 Task: Set up a reminder for the personal development retreat.
Action: Mouse moved to (56, 100)
Screenshot: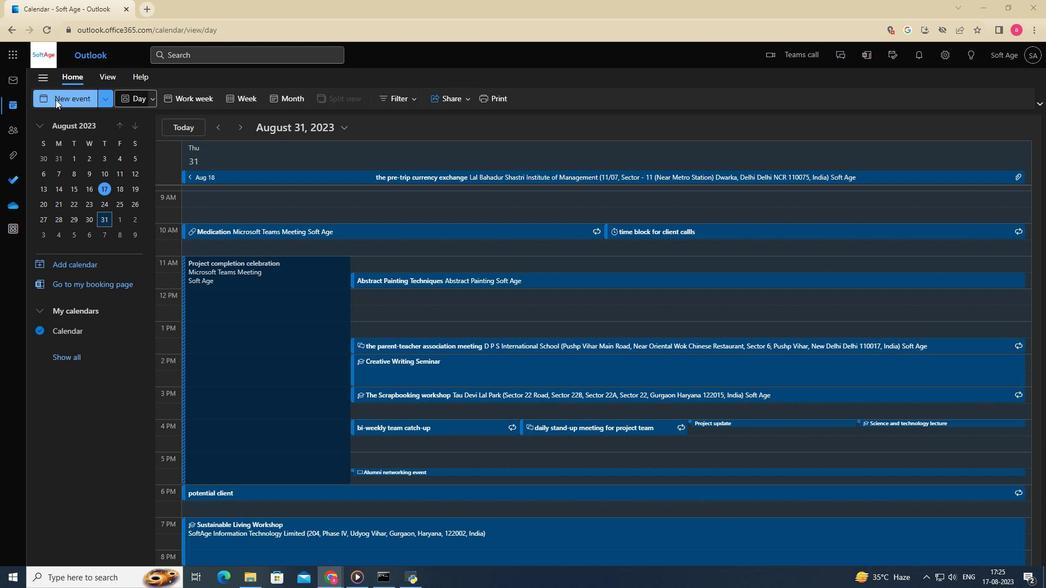 
Action: Mouse pressed left at (56, 100)
Screenshot: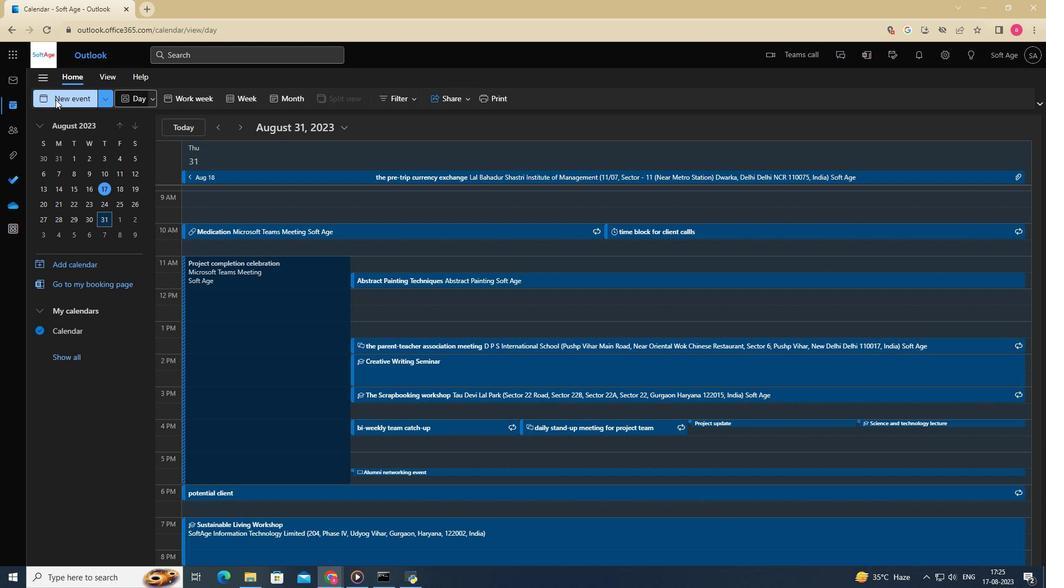 
Action: Mouse moved to (386, 104)
Screenshot: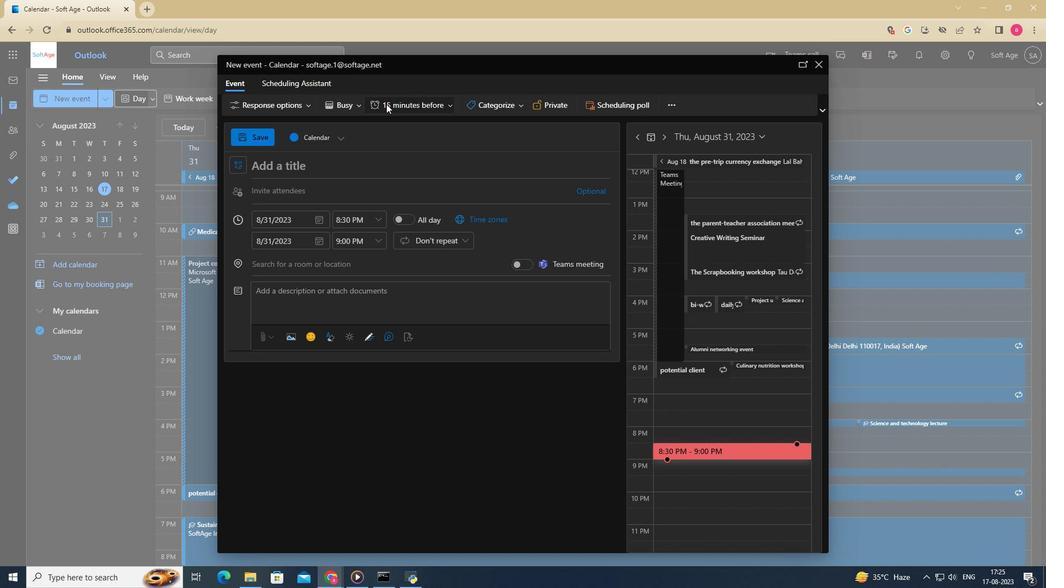 
Action: Mouse pressed left at (386, 104)
Screenshot: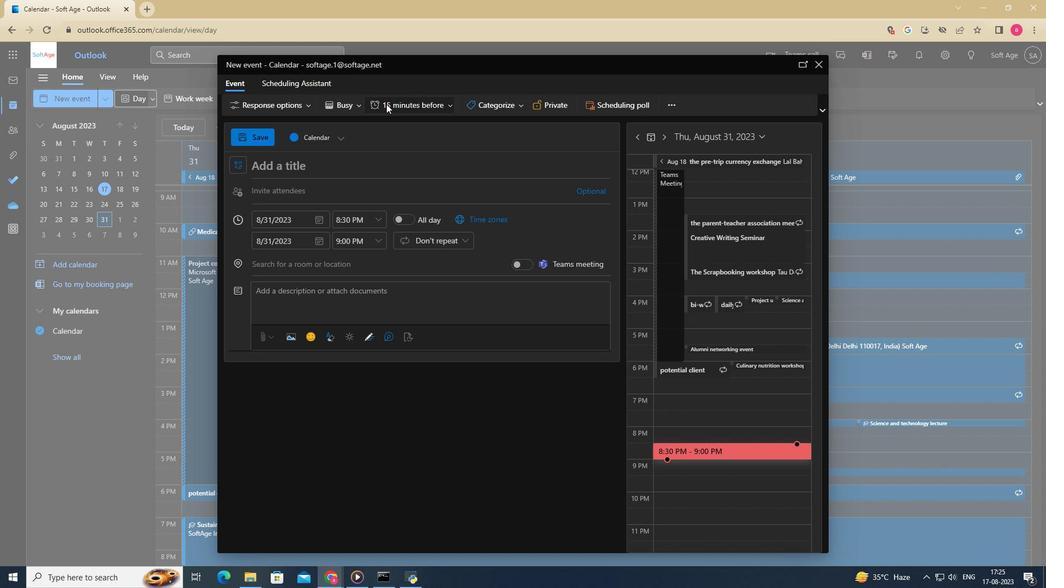 
Action: Mouse moved to (388, 271)
Screenshot: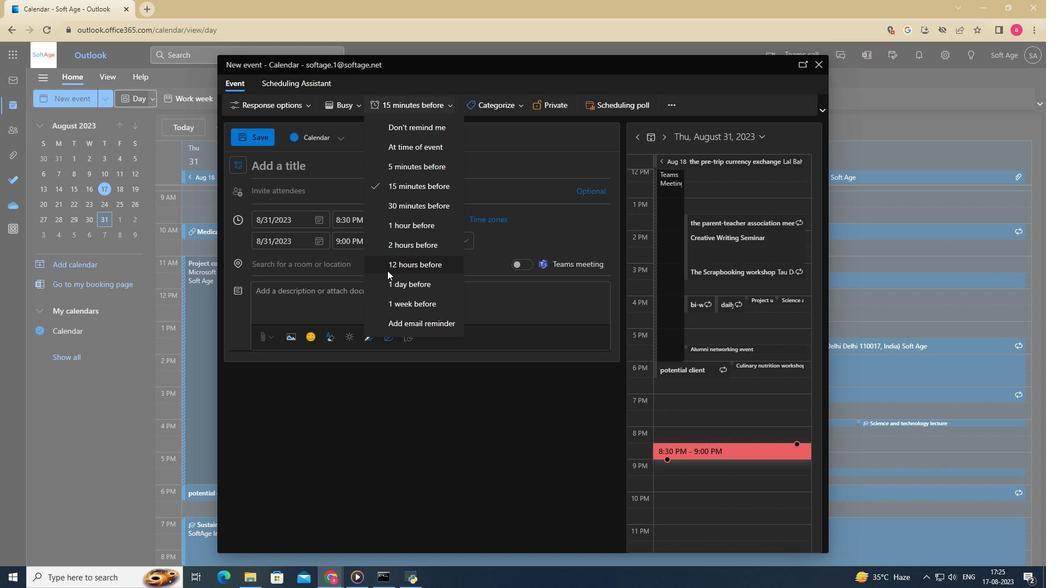 
Action: Mouse pressed left at (388, 271)
Screenshot: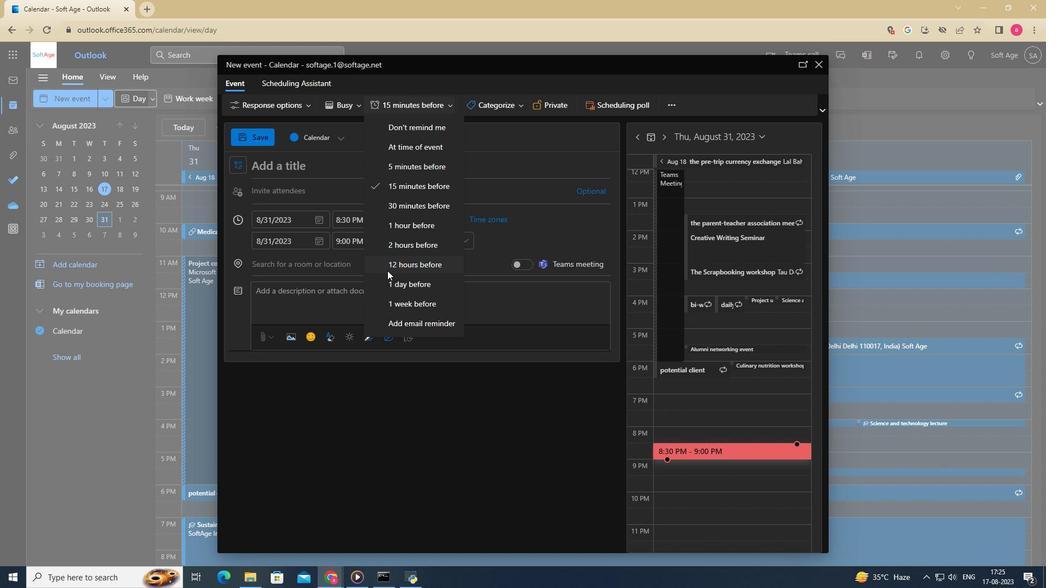 
Action: Mouse moved to (324, 170)
Screenshot: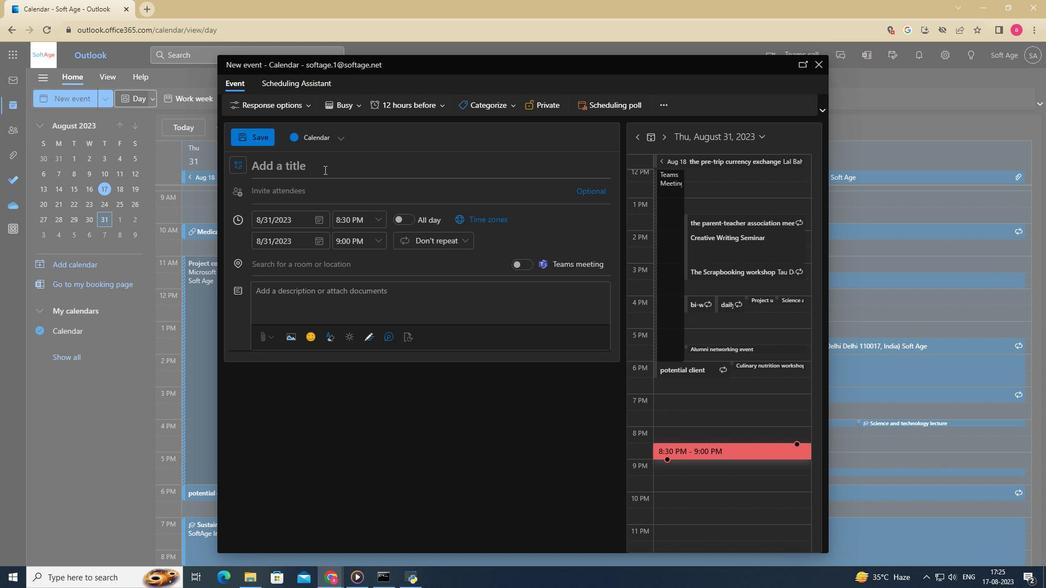 
Action: Mouse pressed left at (324, 170)
Screenshot: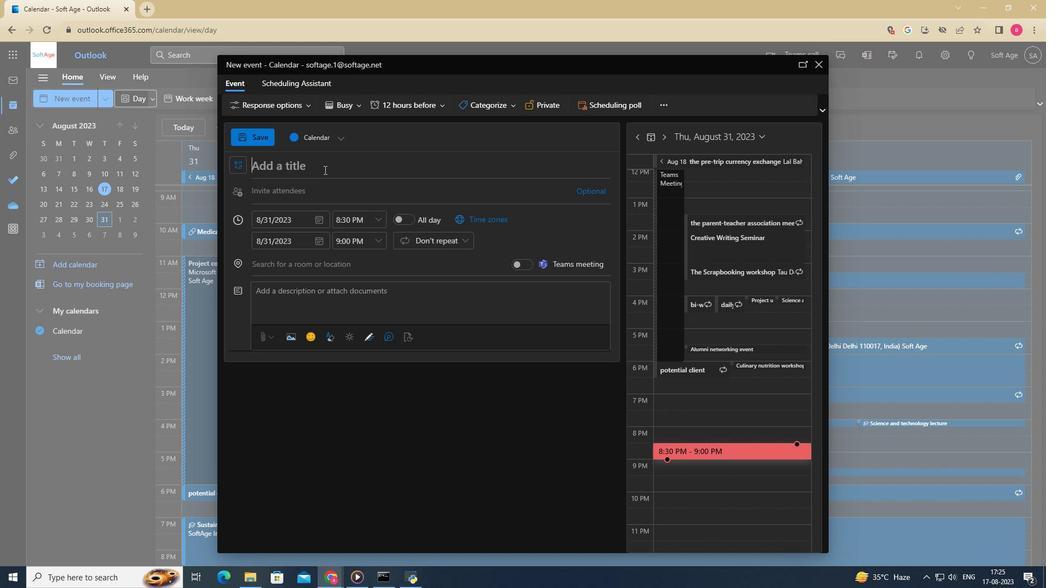 
Action: Key pressed the<Key.space>personal<Key.space>development<Key.space>retreat
Screenshot: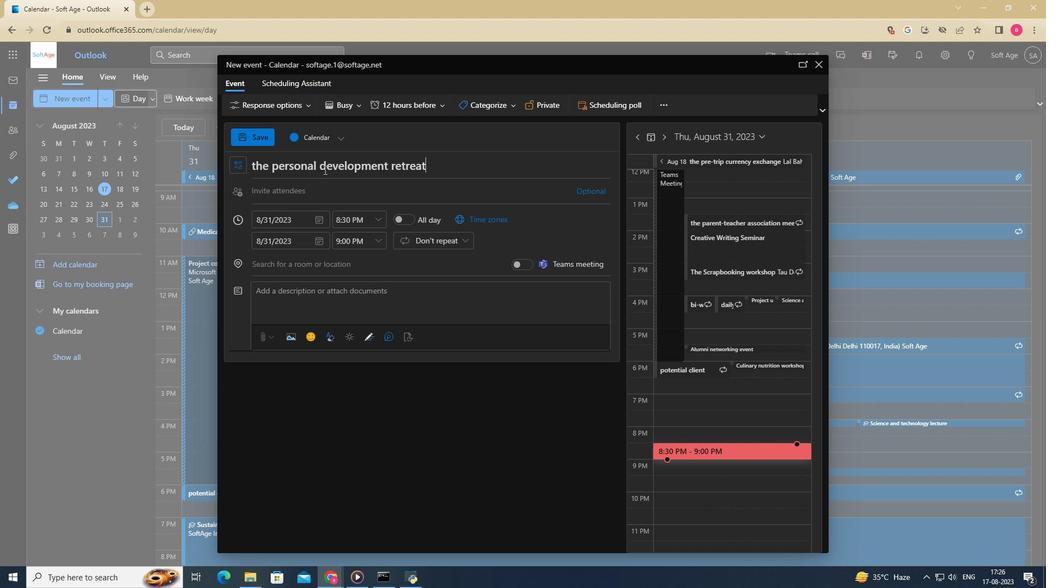 
Action: Mouse moved to (313, 198)
Screenshot: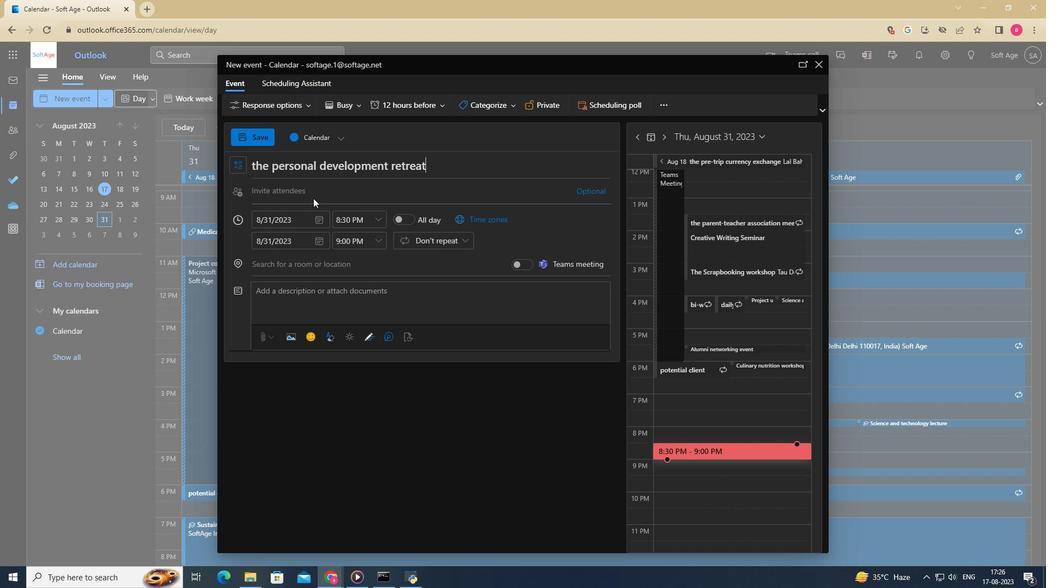 
Action: Mouse pressed left at (313, 198)
Screenshot: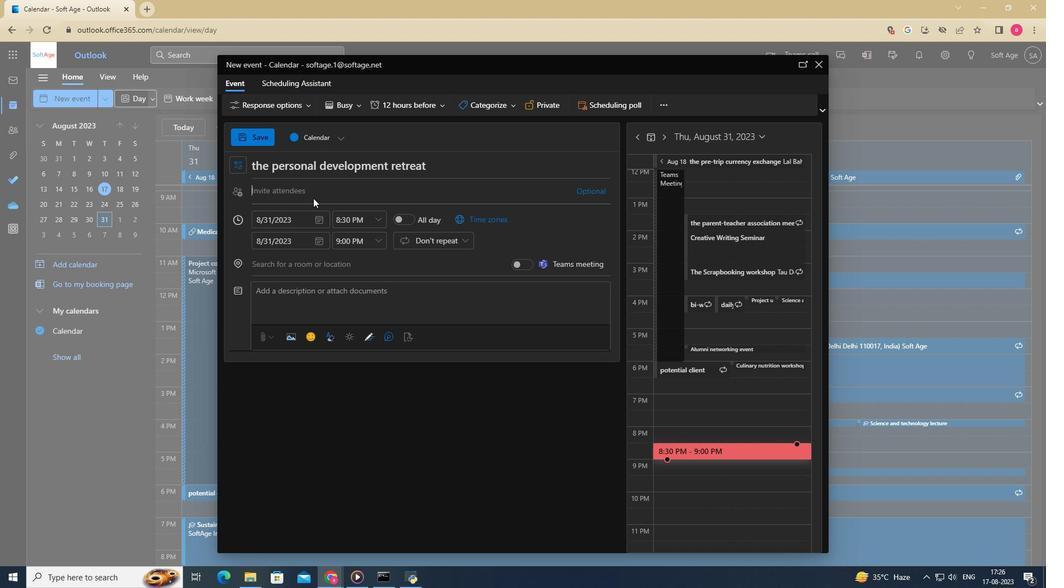 
Action: Mouse moved to (282, 194)
Screenshot: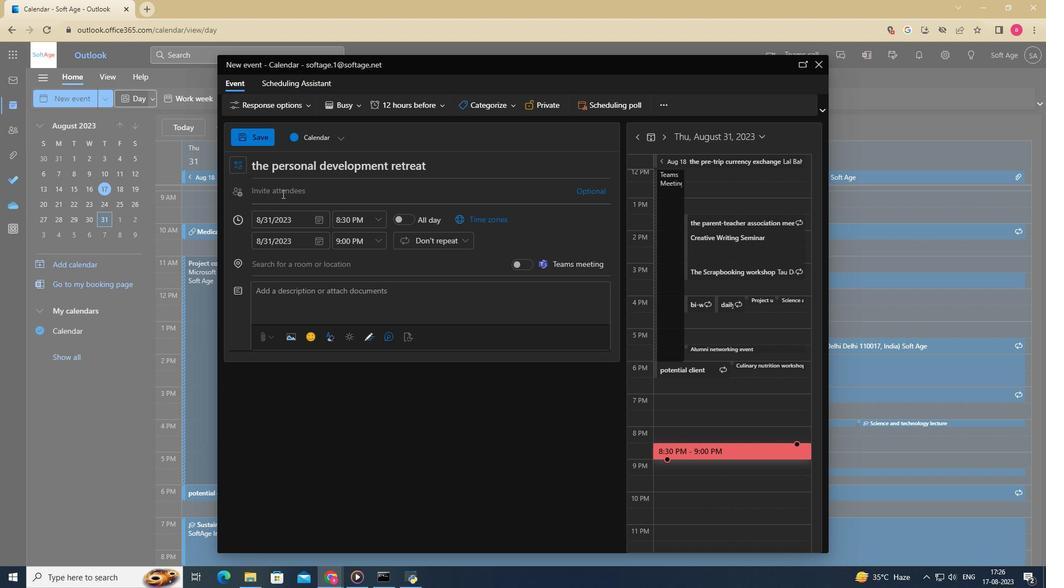 
Action: Mouse pressed left at (282, 194)
Screenshot: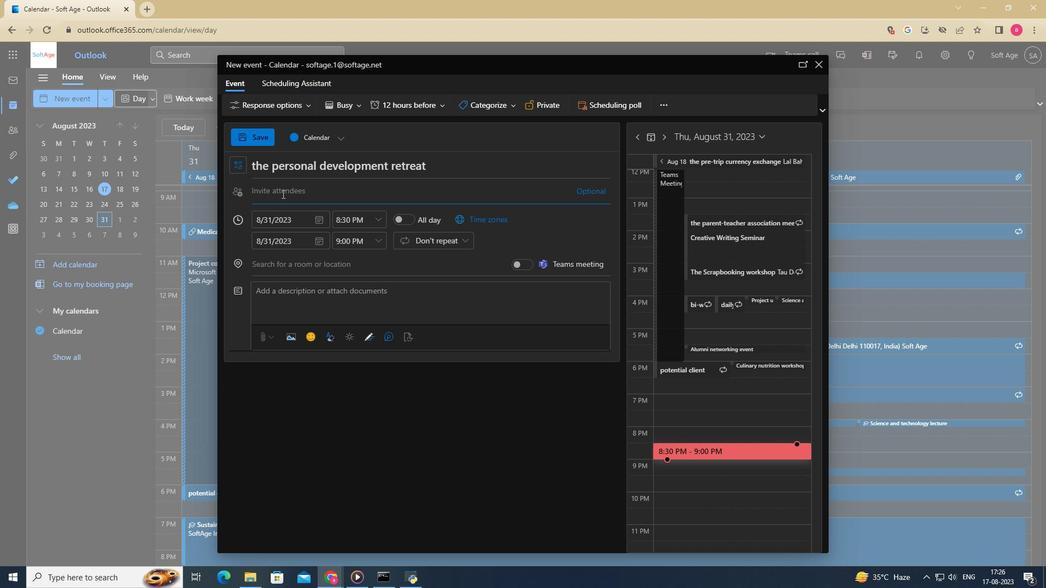 
Action: Mouse moved to (289, 273)
Screenshot: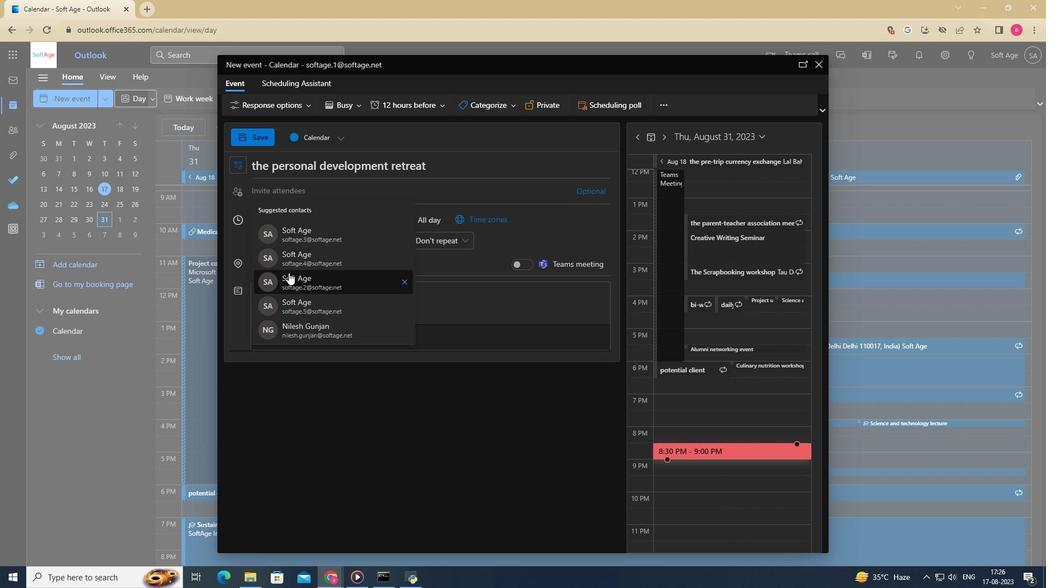 
Action: Mouse pressed left at (289, 273)
Screenshot: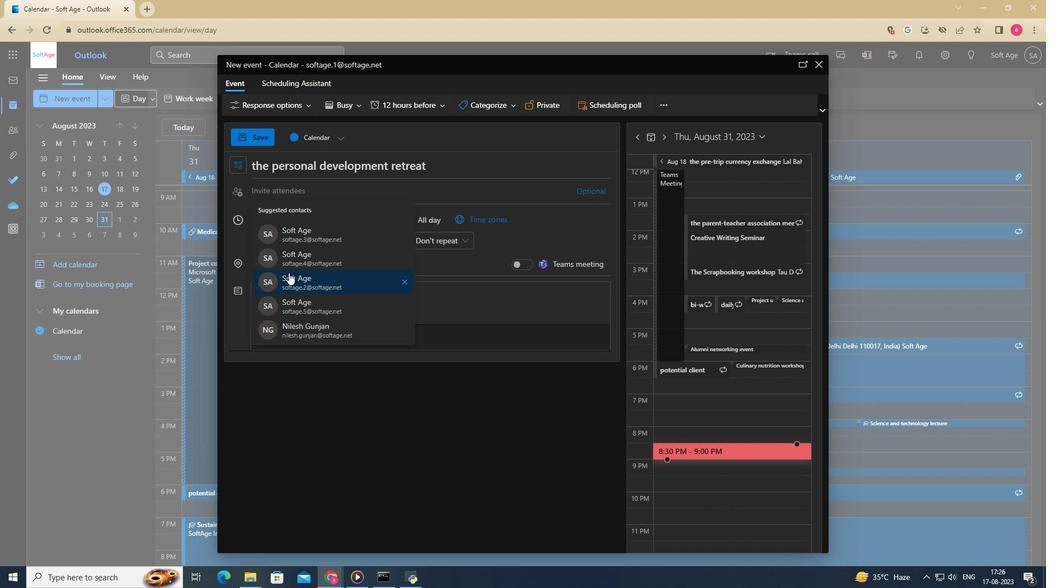 
Action: Mouse moved to (386, 244)
Screenshot: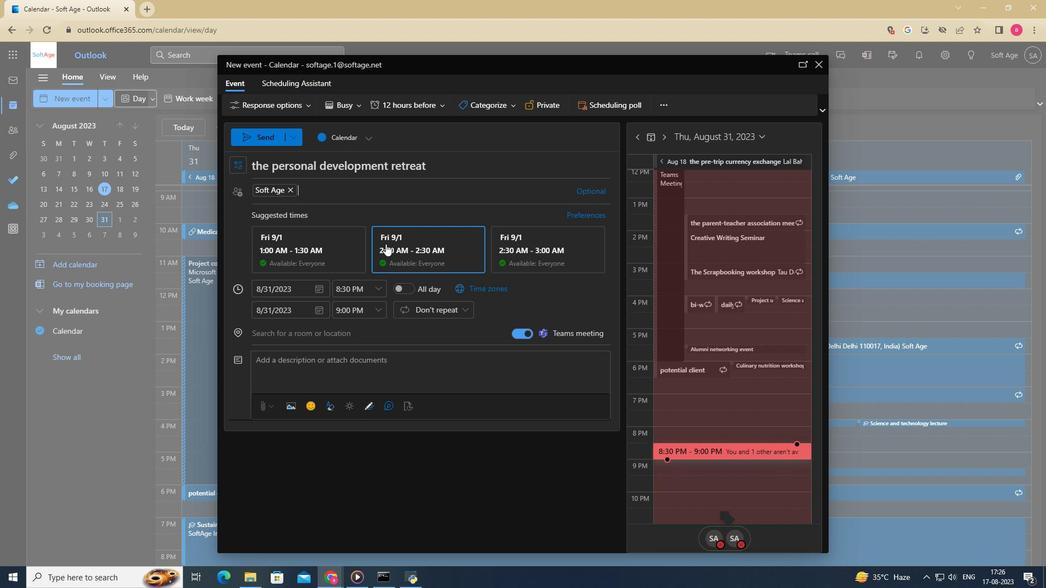
Action: Mouse pressed left at (386, 244)
Screenshot: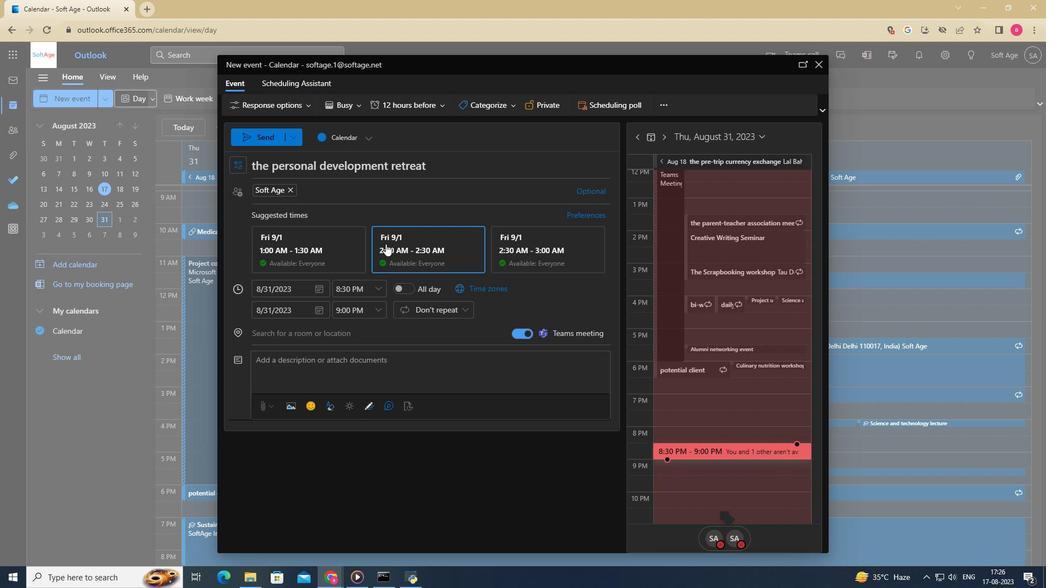 
Action: Mouse moved to (312, 333)
Screenshot: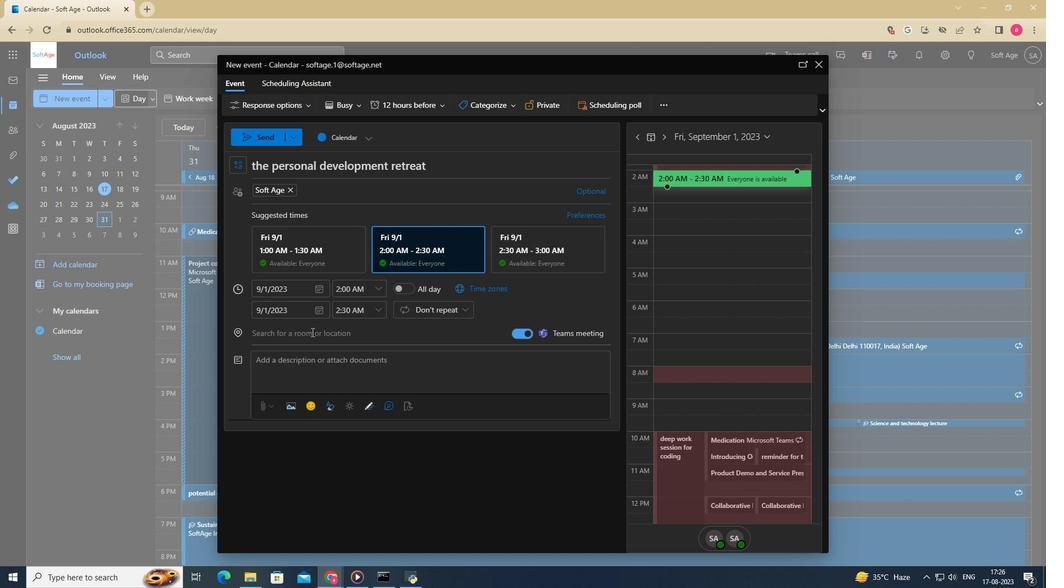 
Action: Mouse pressed left at (312, 333)
Screenshot: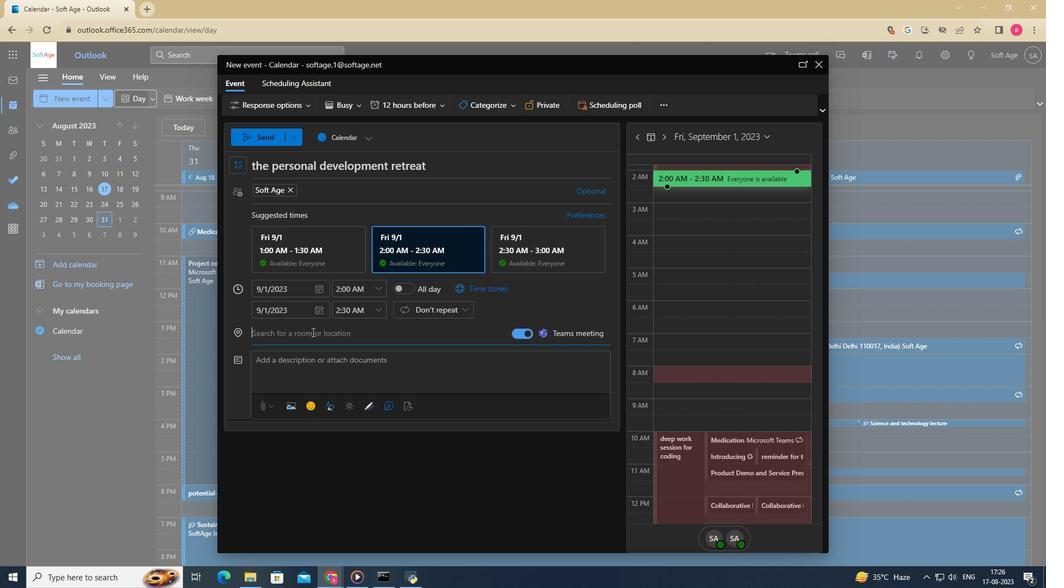 
Action: Mouse moved to (329, 435)
Screenshot: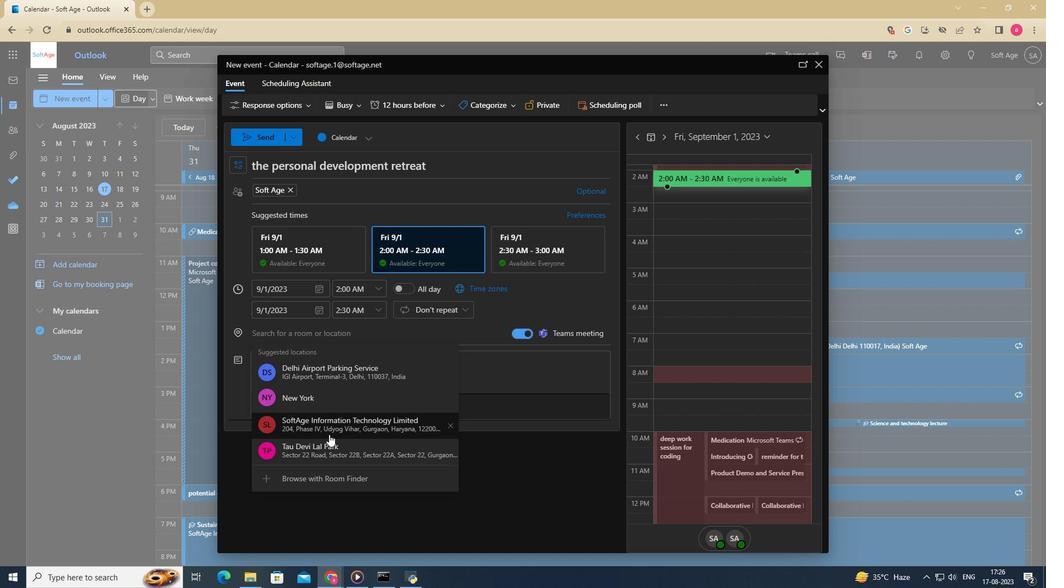 
Action: Mouse pressed left at (329, 435)
Screenshot: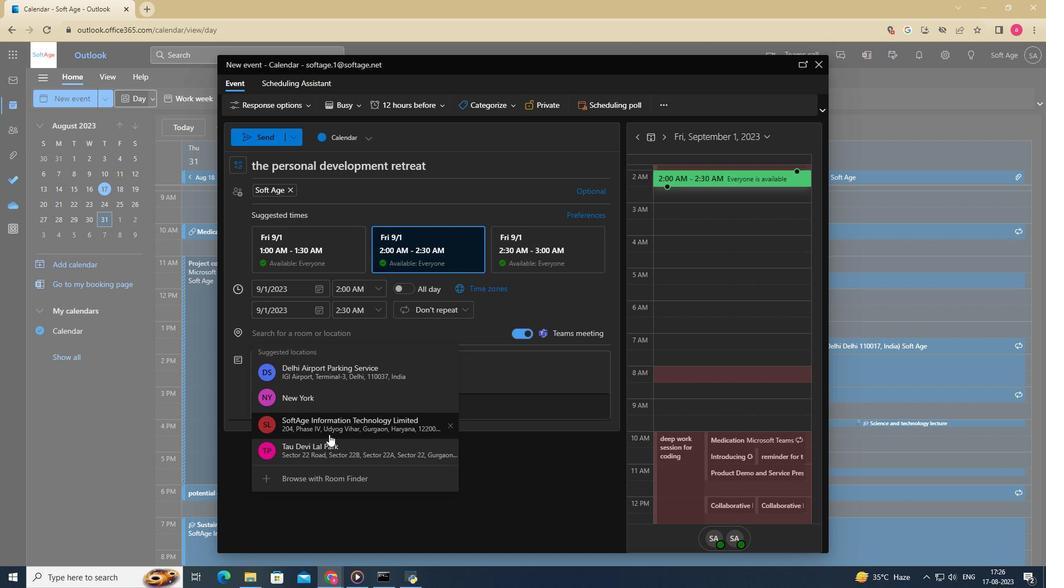 
Action: Mouse moved to (333, 370)
Screenshot: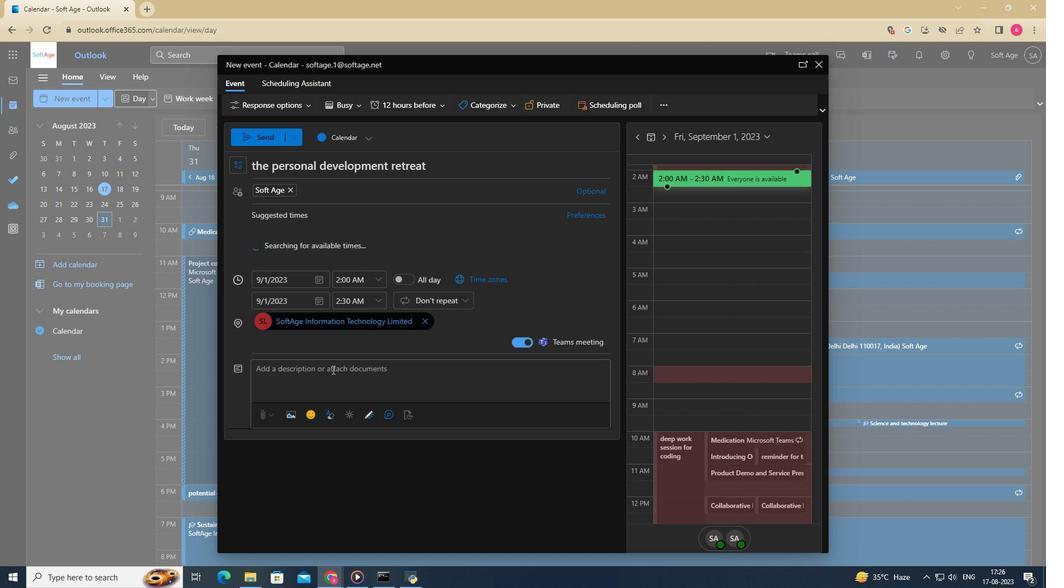
Action: Mouse pressed left at (333, 370)
Screenshot: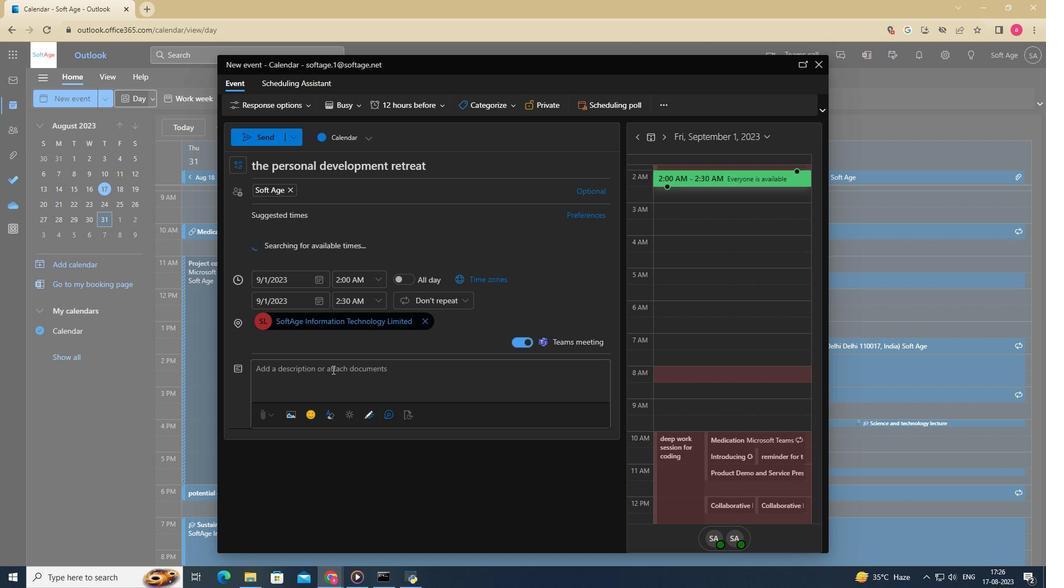 
Action: Mouse moved to (333, 370)
Screenshot: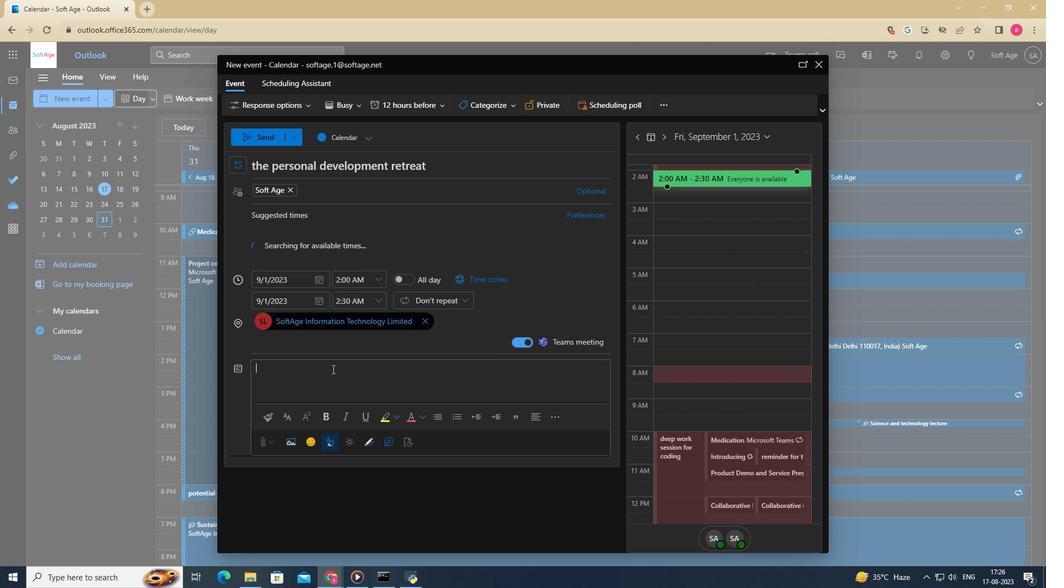 
Action: Key pressed <Key.shift>Our<Key.space><Key.shift>Personal<Key.space><Key.shift>Devlopment<Key.space><Key.shift>Retreat<Key.space>is<Key.space>a<Key.space>carerfully<Key.space>curated<Key.space>experience<Key.space>that<Key.space>invites<Key.space>you<Key.space>to<Key.space>embark<Key.space>on<Key.space>a<Key.space>profi<Key.backspace>ound<Key.space>inner<Key.space>exploration.<Key.space><Key.shift>Set<Key.space>anidst<Key.space>breath<Key.backspace>aking<Key.space>landscapes<Key.space>and<Key.space>tranquil<Key.space>surroundings,<Key.space>this<Key.space>rtreat<Key.space>offers<Key.space>a<Key.space>haven<Key.space>where<Key.space>you<Key.space>can<Key.space>discount<Key.backspace><Key.backspace><Key.backspace><Key.backspace><Key.backspace><Key.backspace><Key.backspace><Key.backspace><Key.space>disconnect<Key.space>from<Key.space>the<Key.space>noise<Key.space>of<Key.space>everyday<Key.space>life<Key.space>and<Key.space>reconnect<Key.space>with<Key.space>true<Key.space>esens<Key.backspace>c.
Screenshot: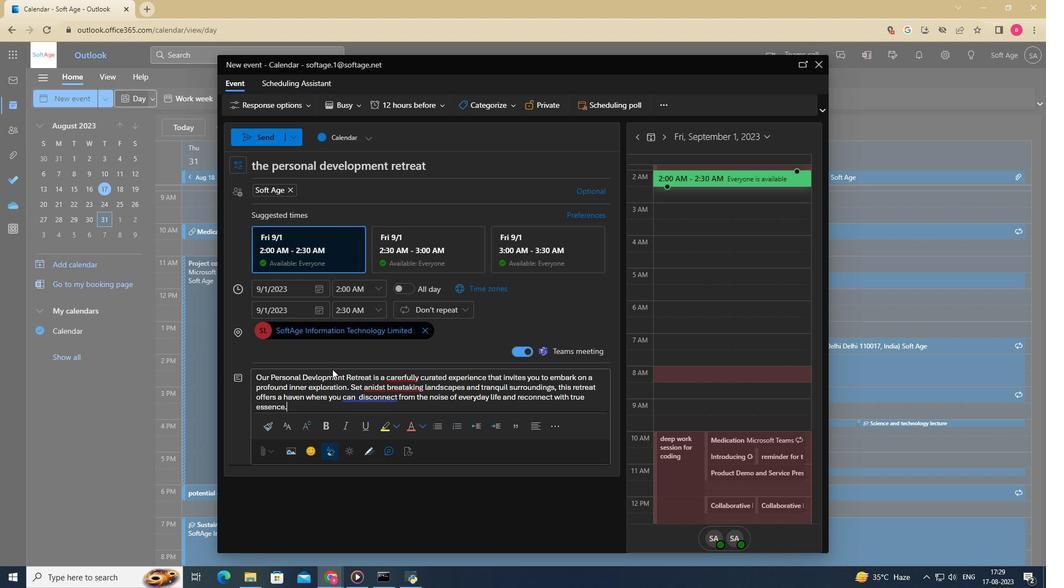 
Action: Mouse moved to (368, 396)
Screenshot: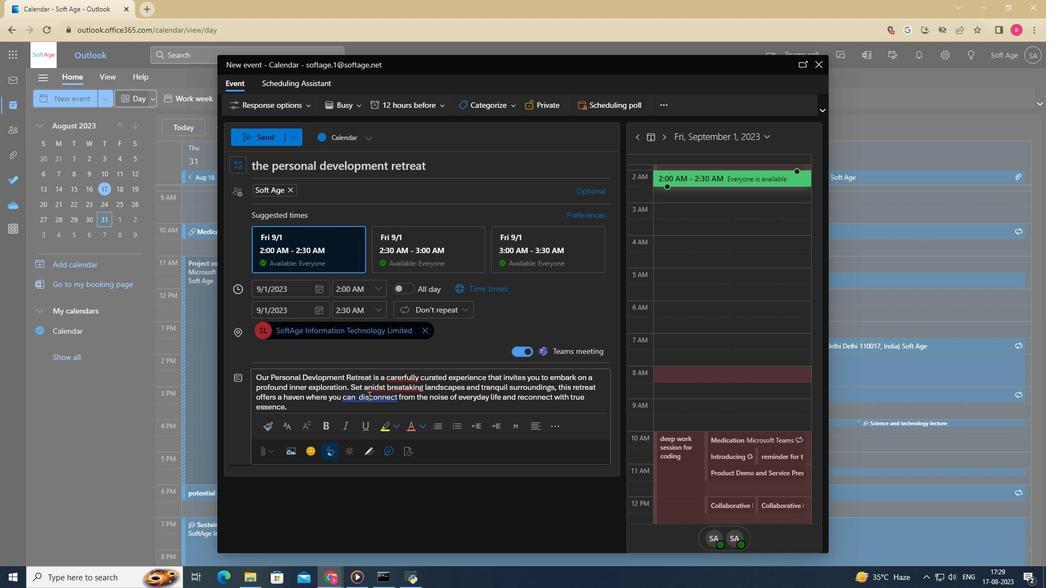 
Action: Mouse pressed left at (368, 396)
Screenshot: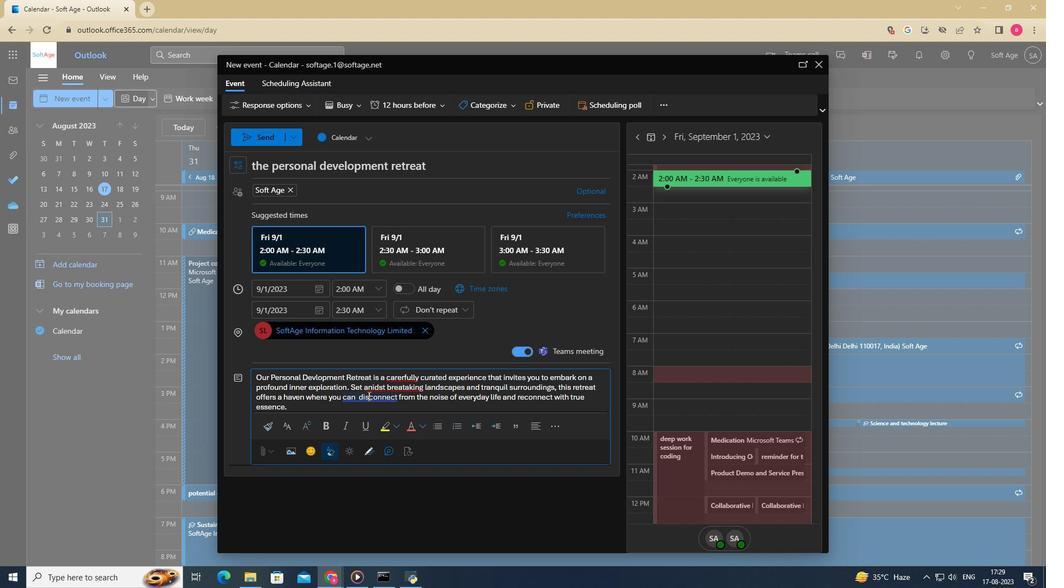 
Action: Mouse moved to (371, 443)
Screenshot: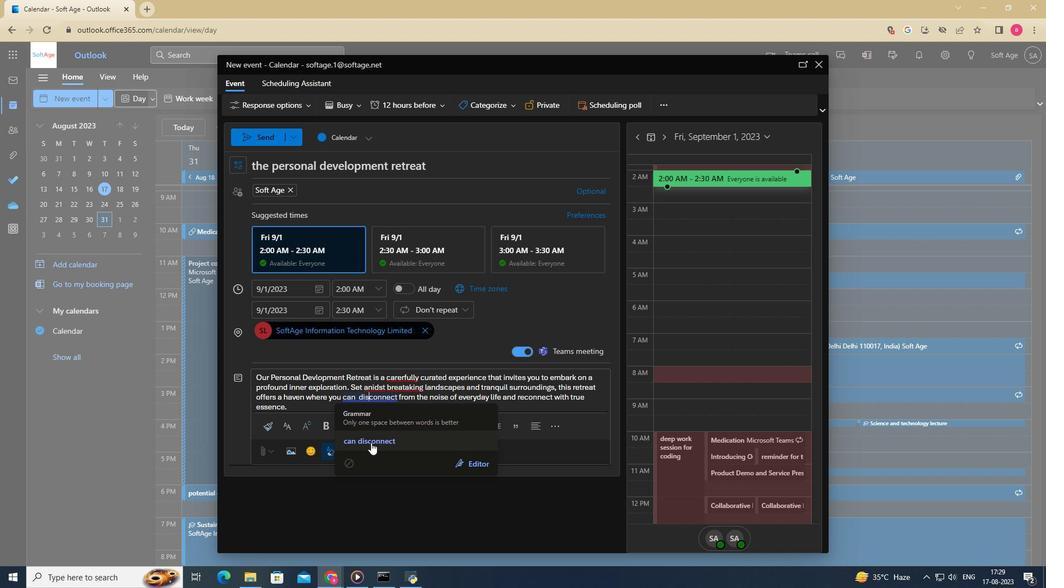 
Action: Mouse pressed left at (371, 443)
Screenshot: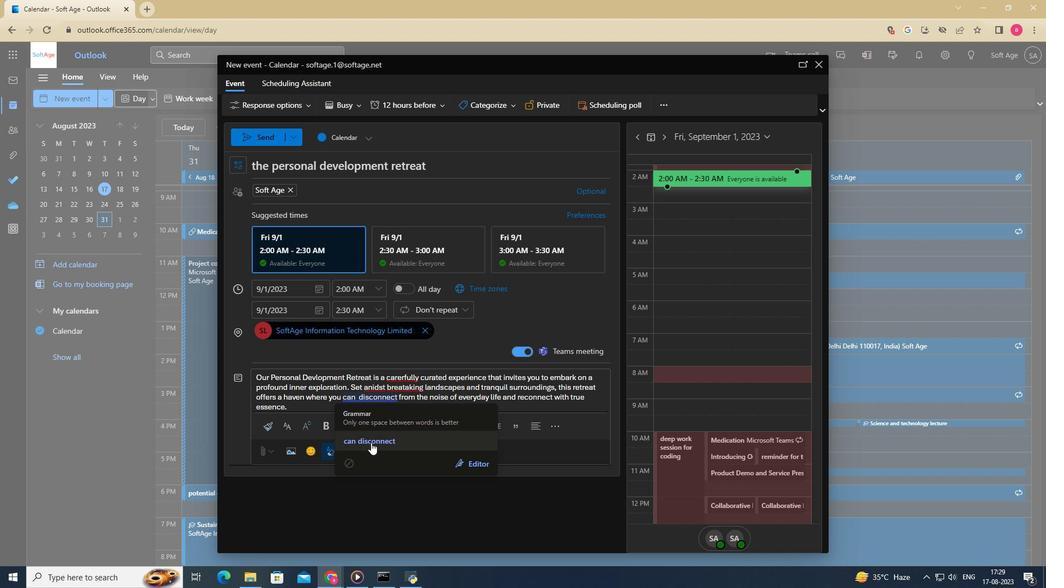 
Action: Mouse moved to (299, 379)
Screenshot: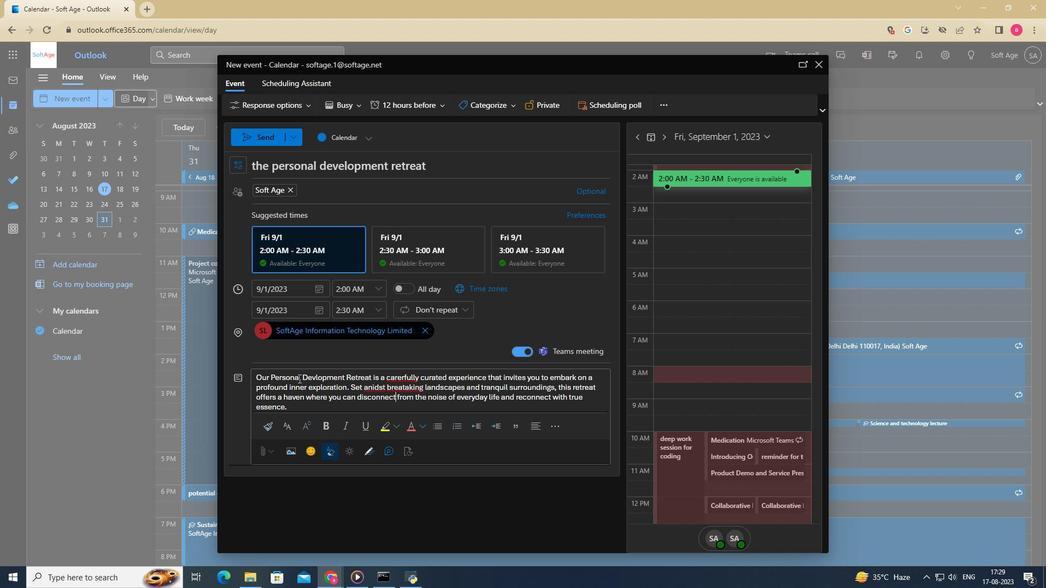 
Action: Mouse pressed left at (299, 379)
Screenshot: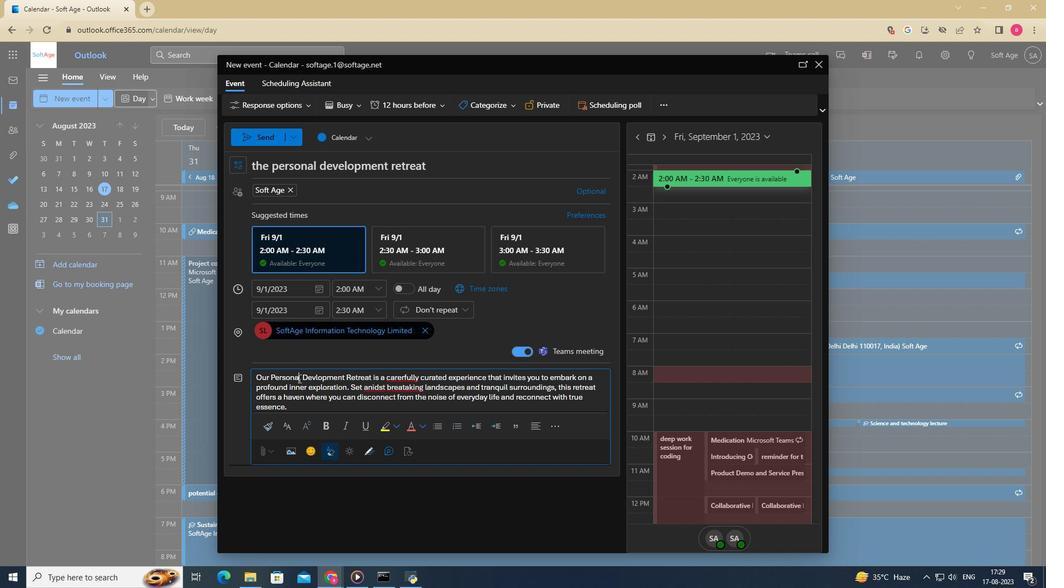 
Action: Mouse pressed left at (299, 379)
Screenshot: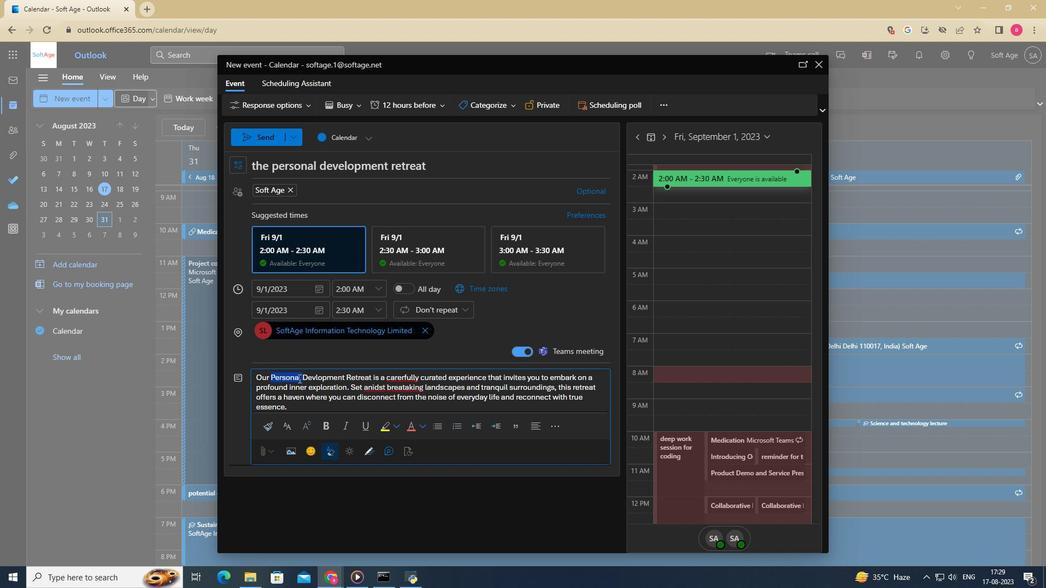 
Action: Mouse pressed left at (299, 379)
Screenshot: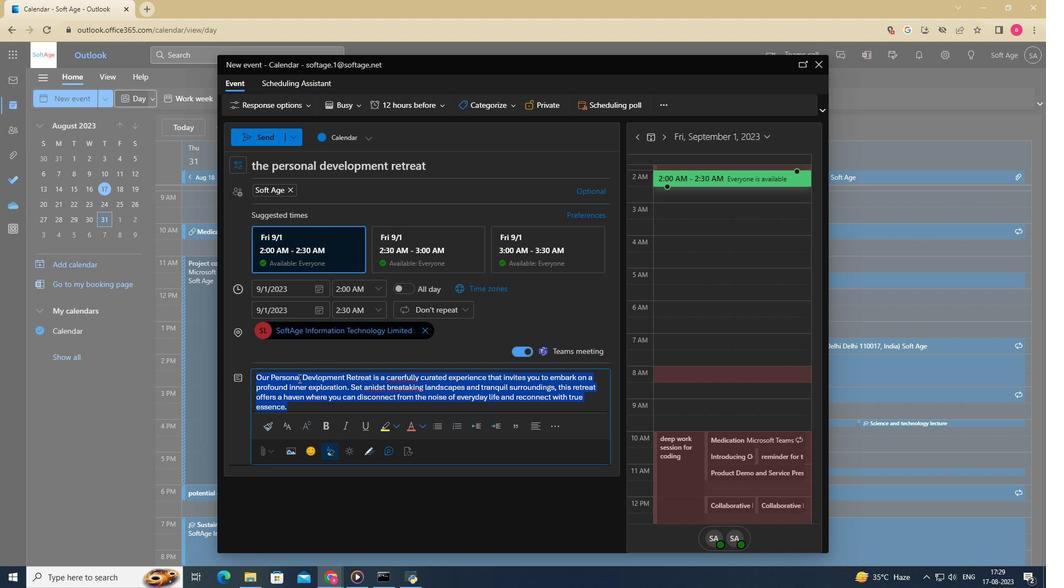 
Action: Mouse moved to (311, 423)
Screenshot: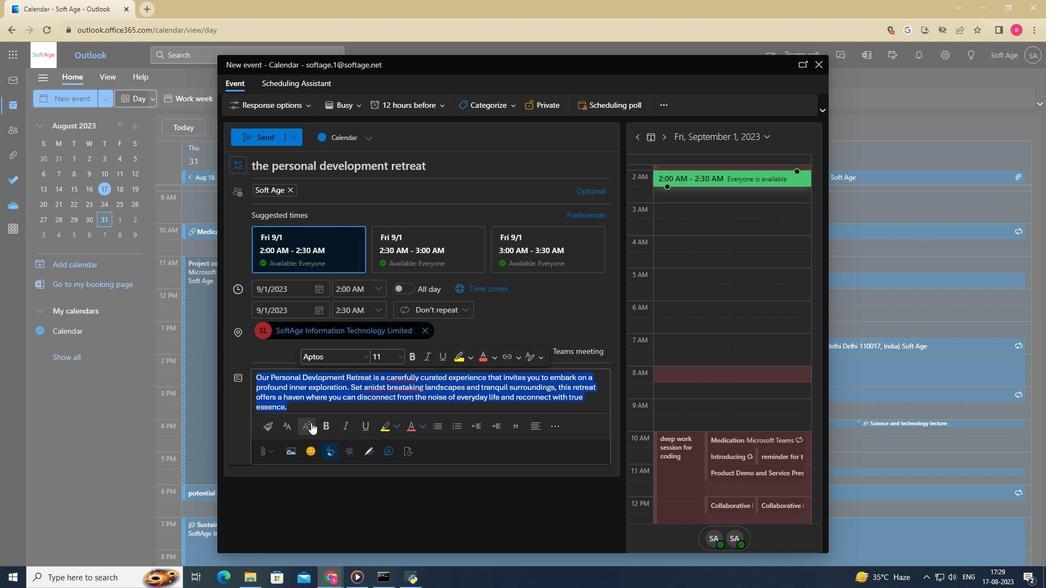 
Action: Mouse pressed left at (311, 423)
Screenshot: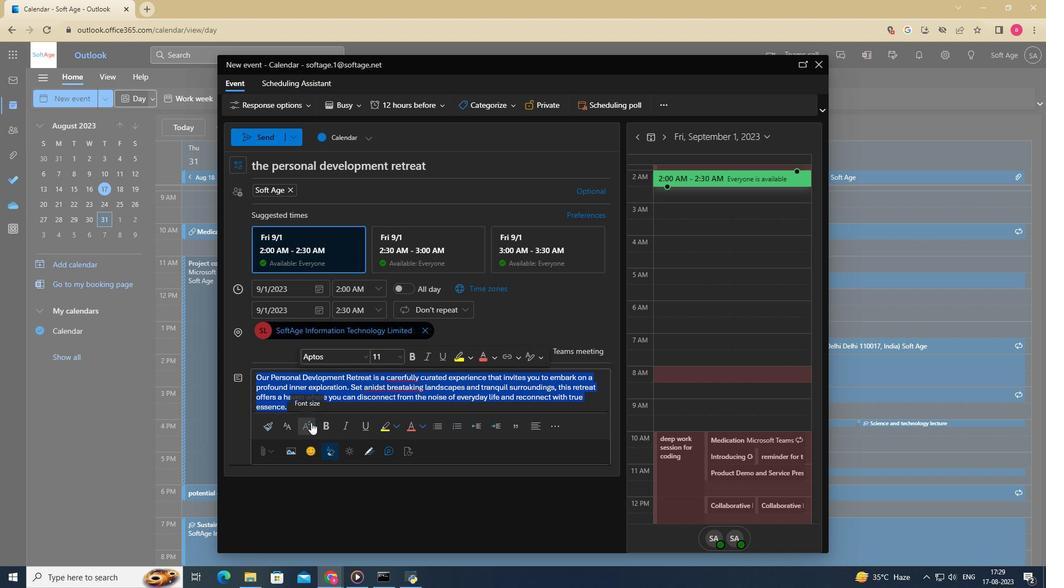 
Action: Mouse moved to (322, 329)
Screenshot: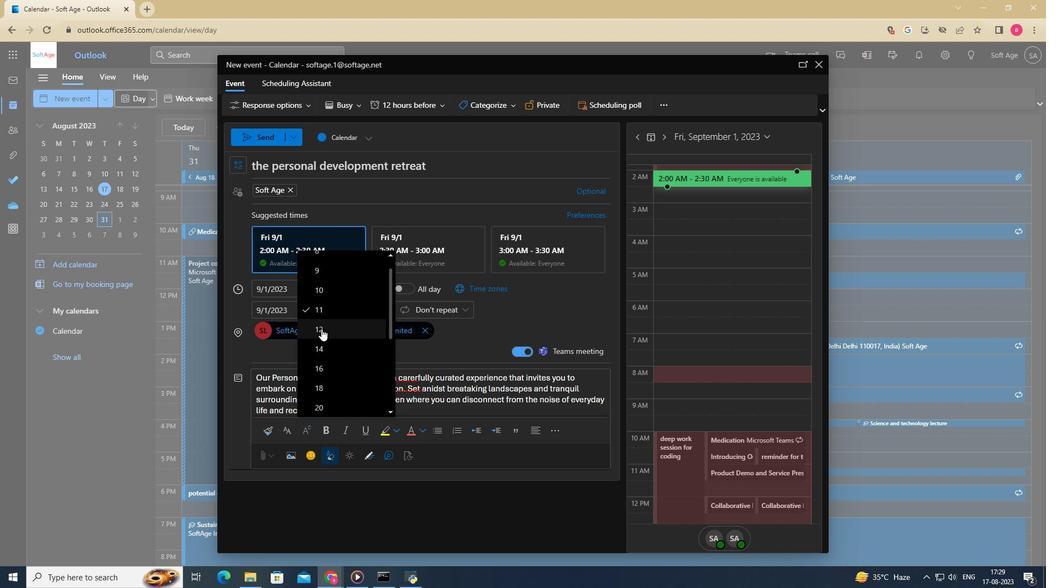 
Action: Mouse pressed left at (322, 329)
Screenshot: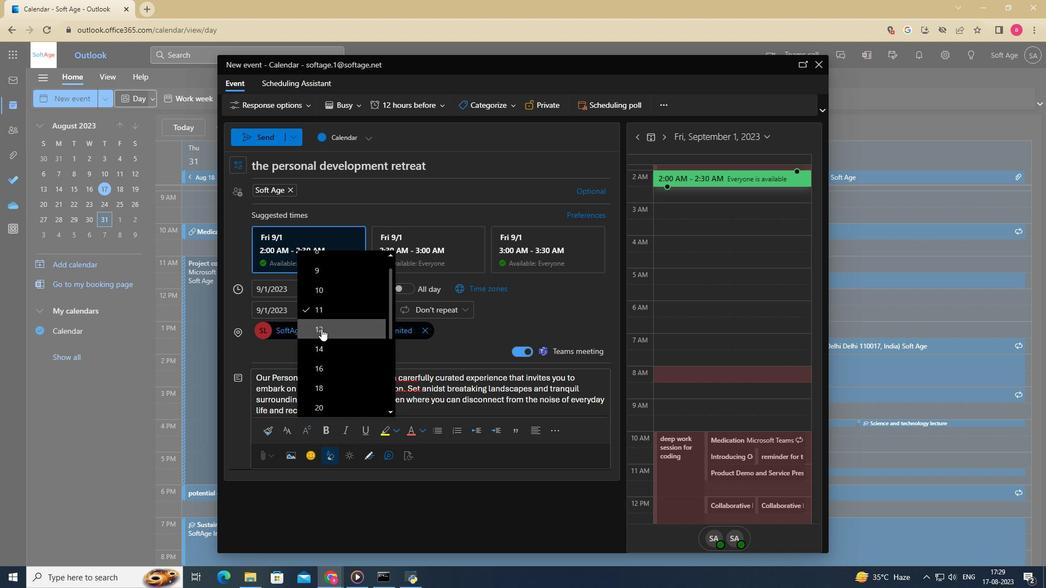 
Action: Mouse moved to (292, 433)
Screenshot: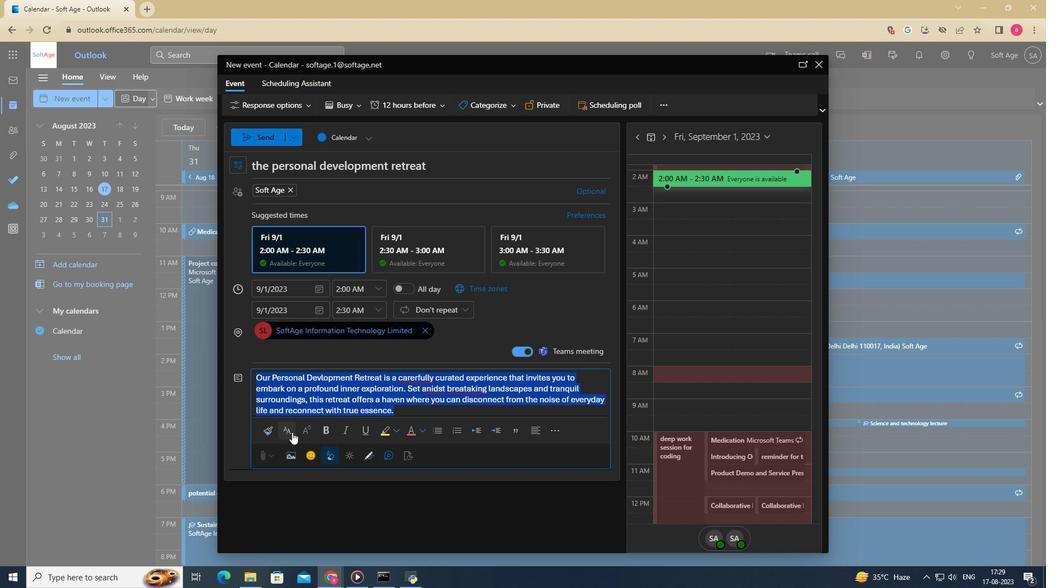 
Action: Mouse pressed left at (292, 433)
Screenshot: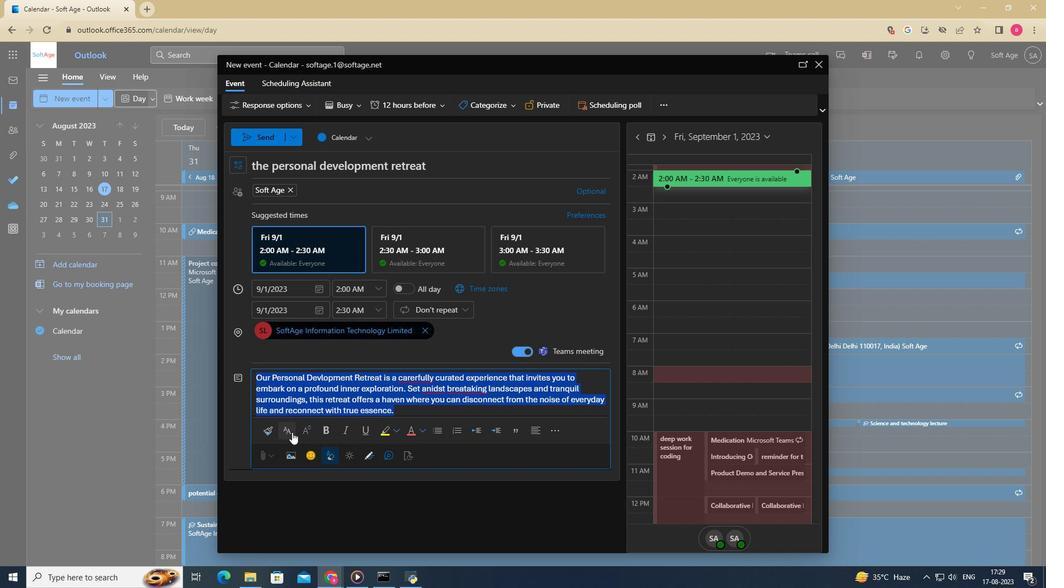 
Action: Mouse moved to (325, 326)
Screenshot: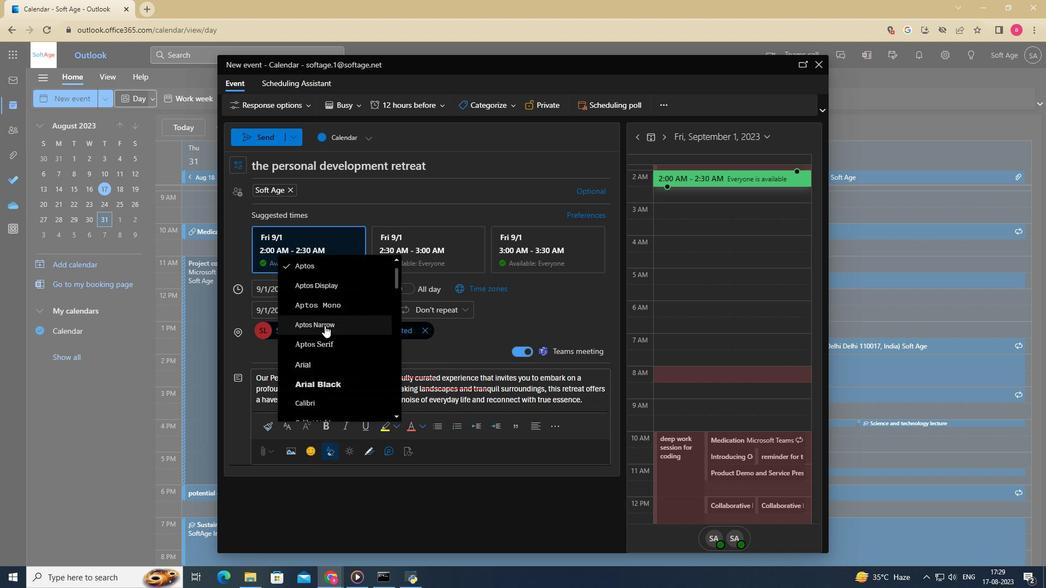 
Action: Mouse scrolled (325, 325) with delta (0, 0)
Screenshot: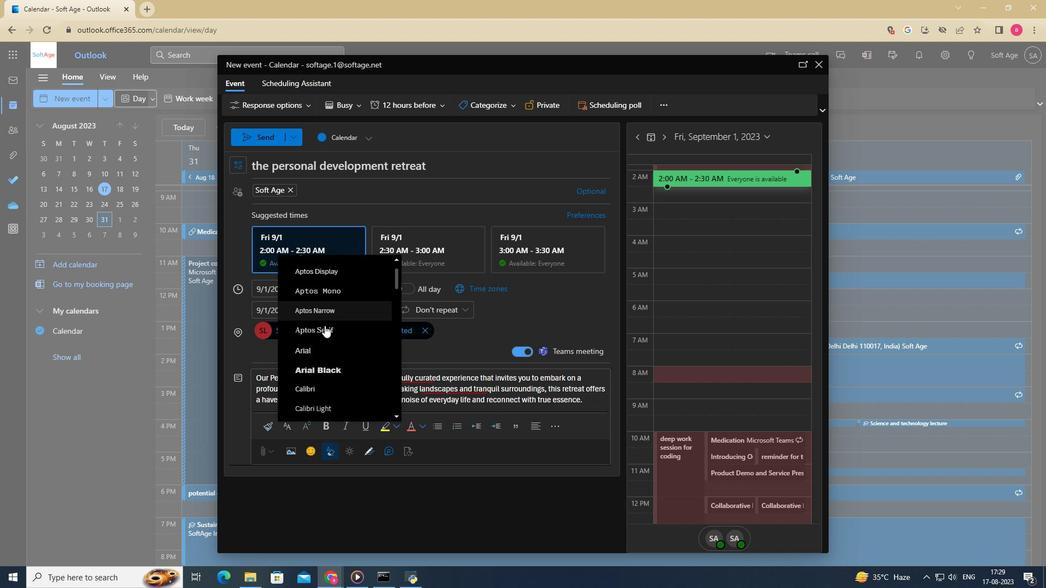 
Action: Mouse scrolled (325, 325) with delta (0, 0)
Screenshot: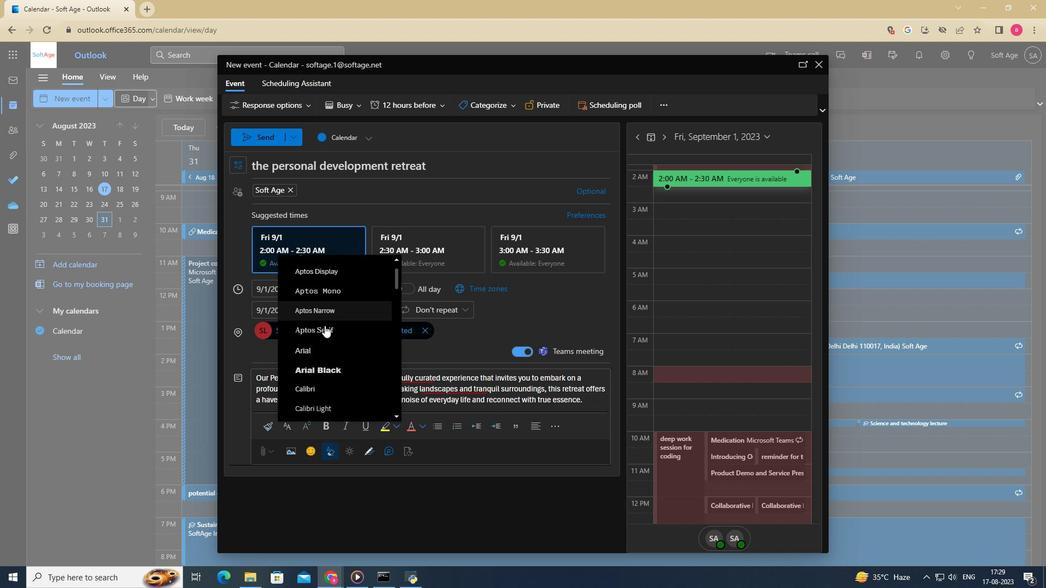 
Action: Mouse scrolled (325, 325) with delta (0, 0)
Screenshot: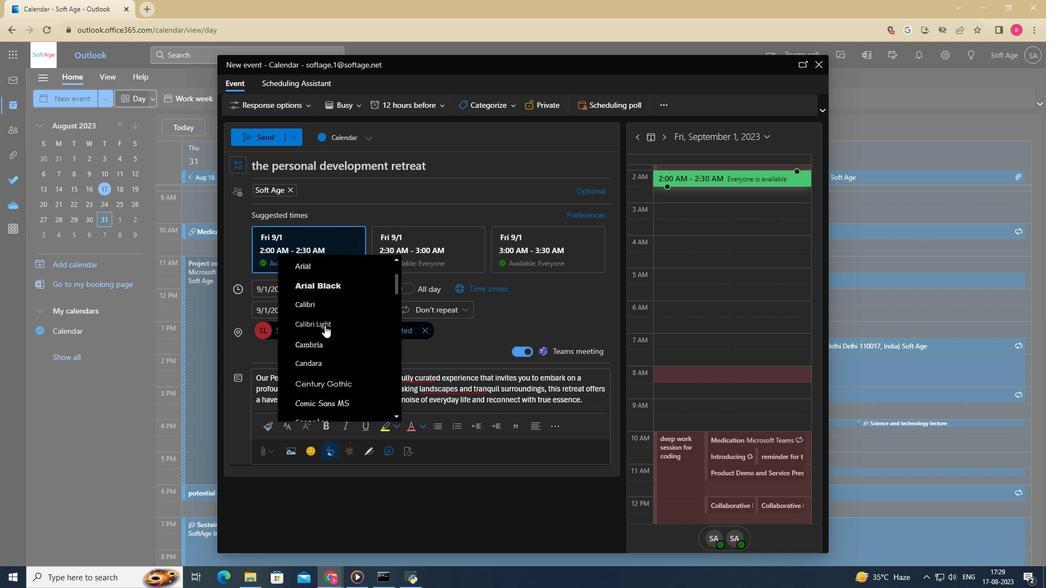 
Action: Mouse scrolled (325, 325) with delta (0, 0)
Screenshot: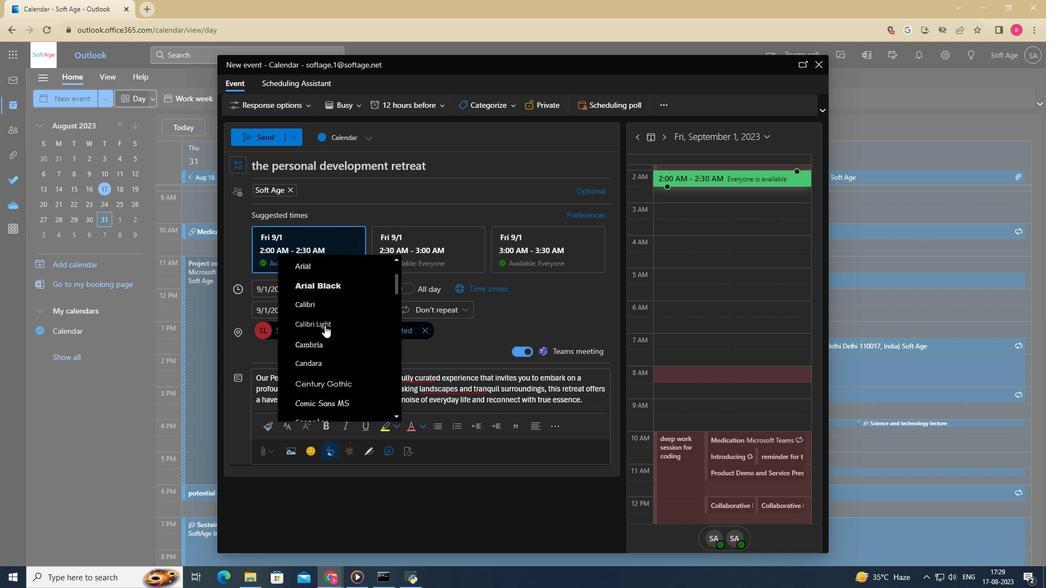 
Action: Mouse scrolled (325, 325) with delta (0, 0)
Screenshot: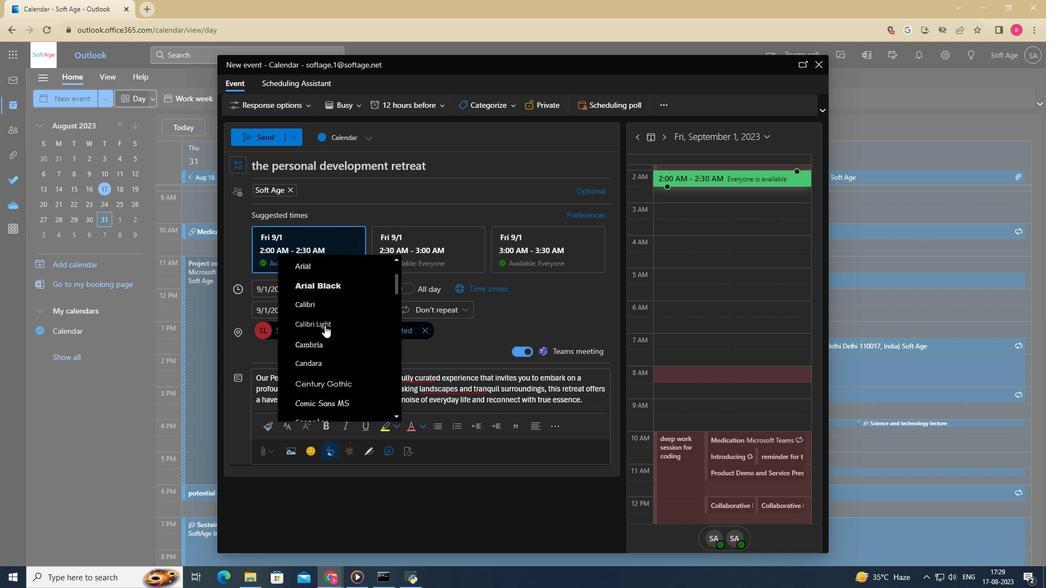 
Action: Mouse scrolled (325, 325) with delta (0, 0)
Screenshot: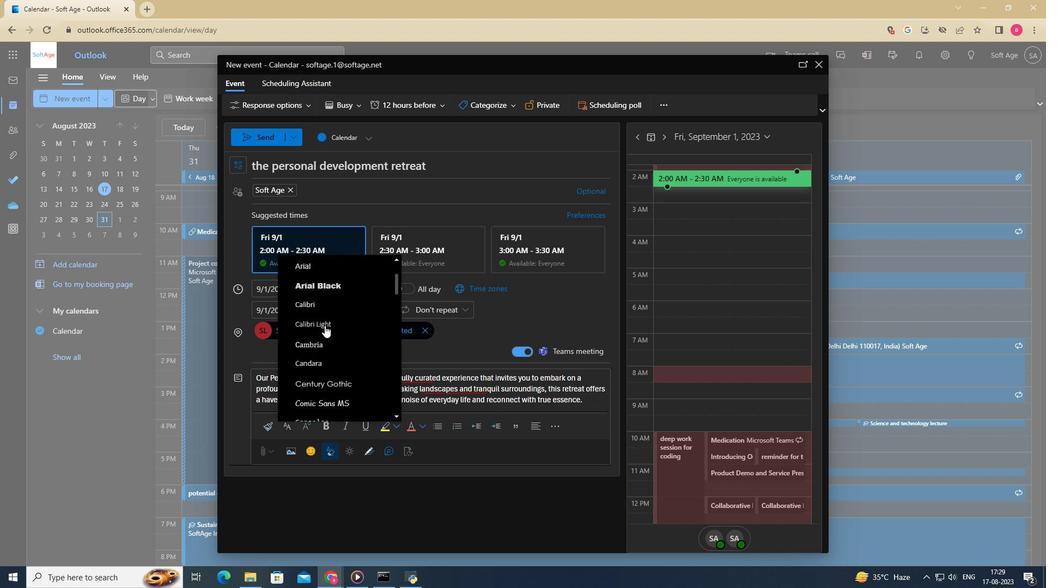
Action: Mouse moved to (320, 356)
Screenshot: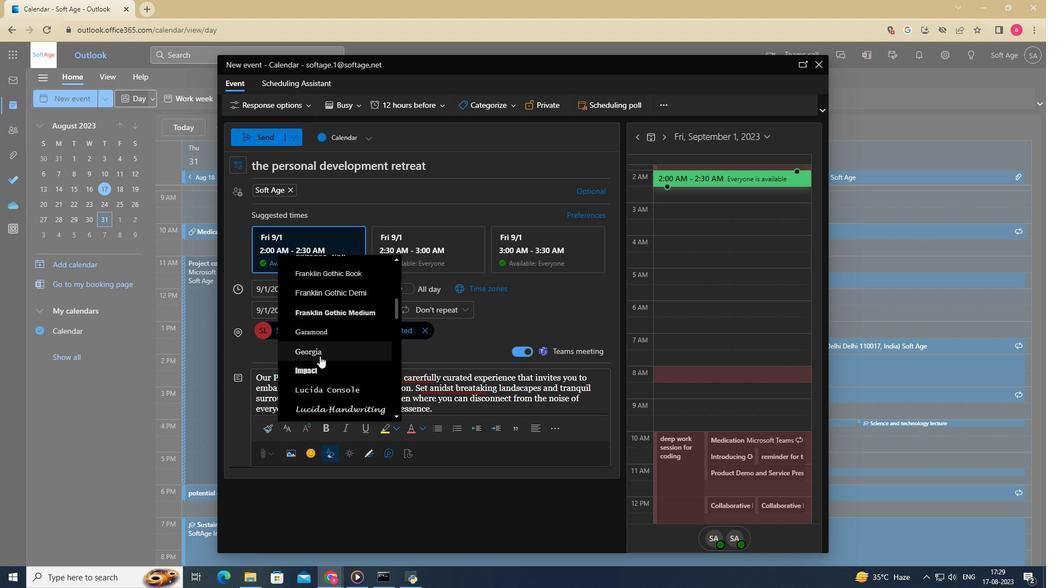 
Action: Mouse pressed left at (320, 356)
Screenshot: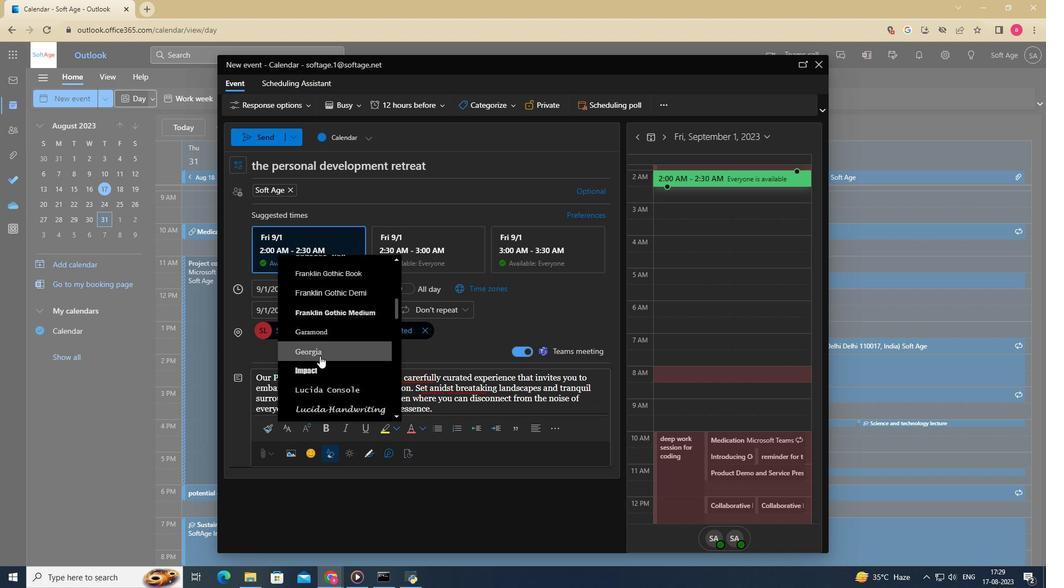 
Action: Mouse moved to (345, 428)
Screenshot: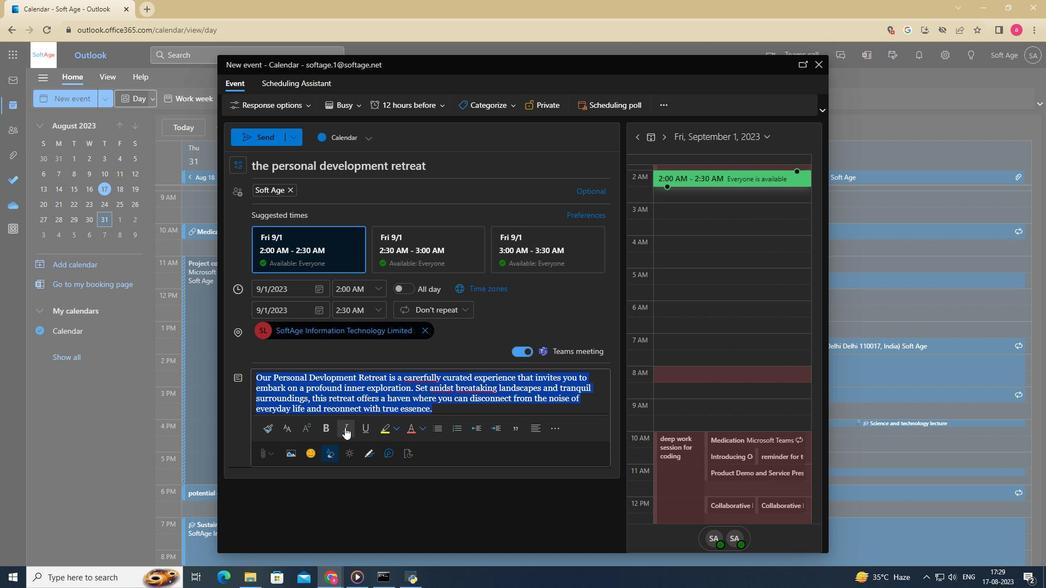 
Action: Mouse pressed left at (345, 428)
Screenshot: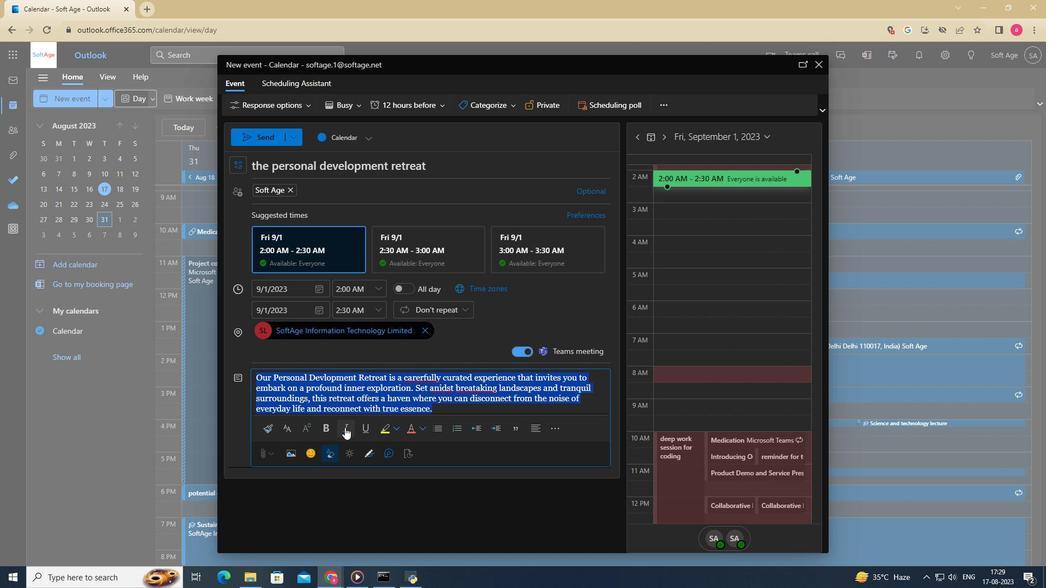 
Action: Mouse moved to (415, 430)
Screenshot: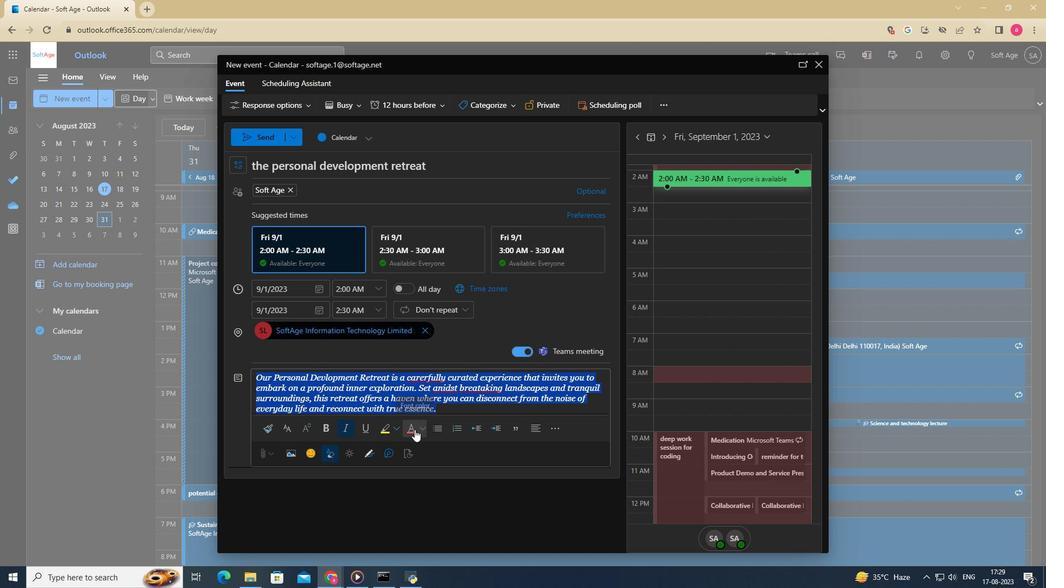 
Action: Mouse pressed left at (415, 430)
Screenshot: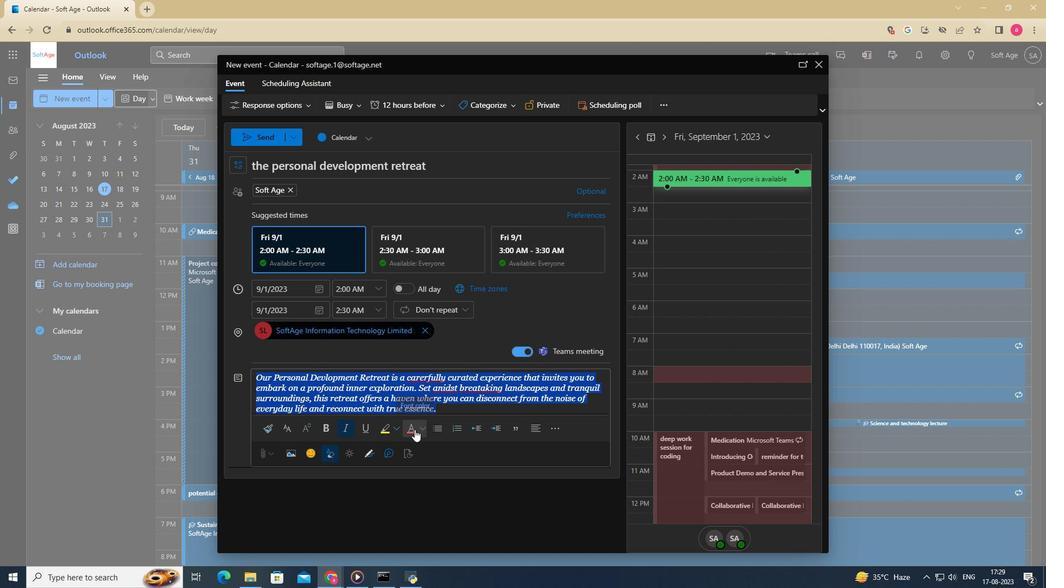 
Action: Mouse moved to (440, 406)
Screenshot: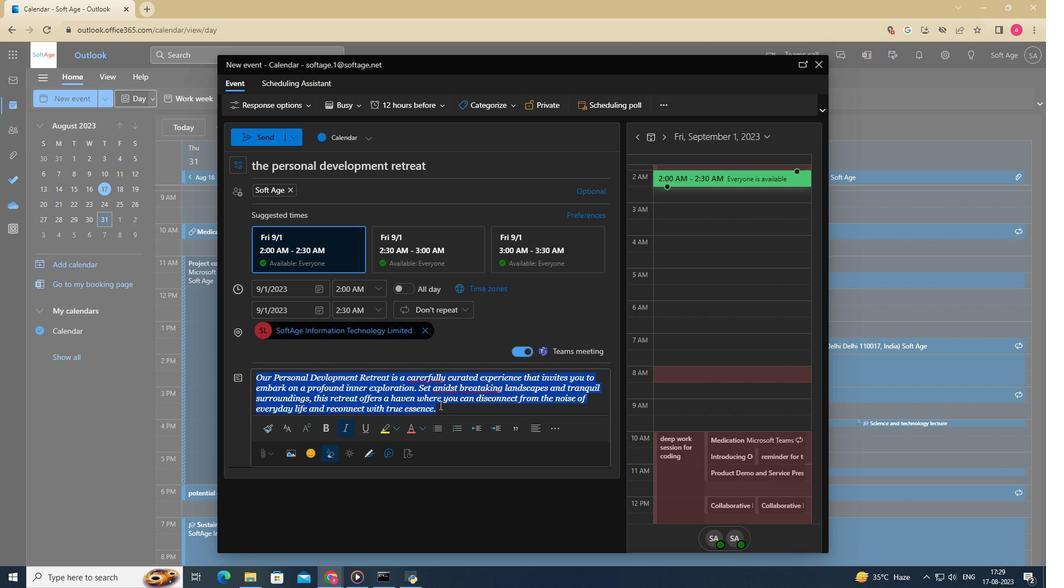 
Action: Mouse pressed left at (440, 406)
Screenshot: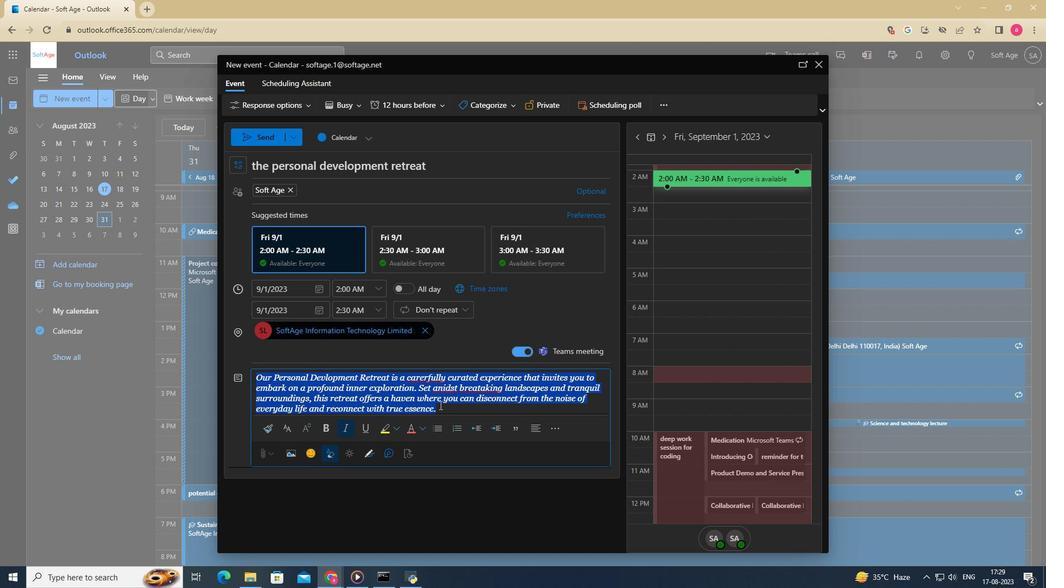 
Action: Mouse moved to (309, 458)
Screenshot: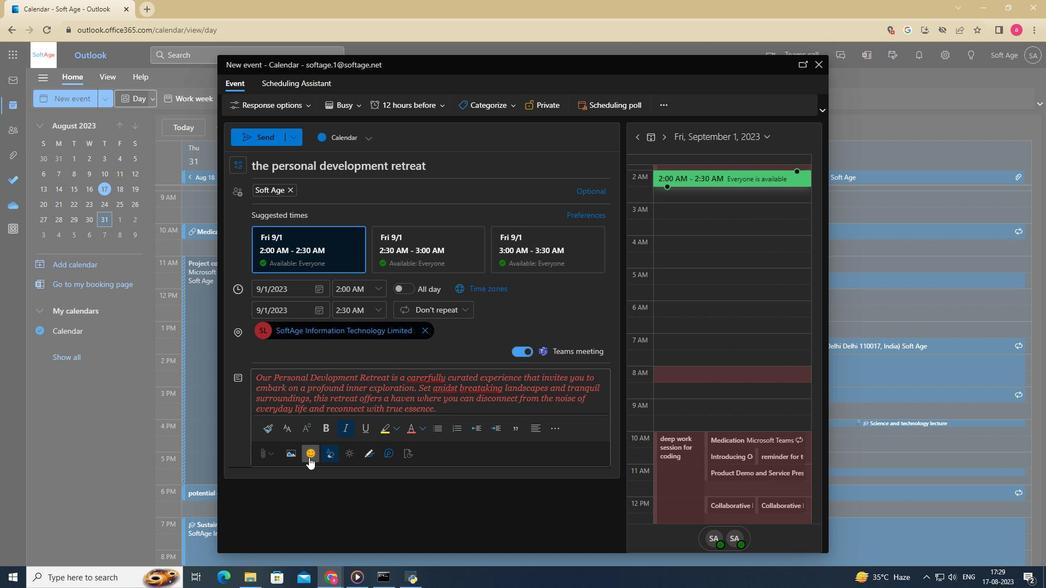 
Action: Mouse pressed left at (309, 458)
Screenshot: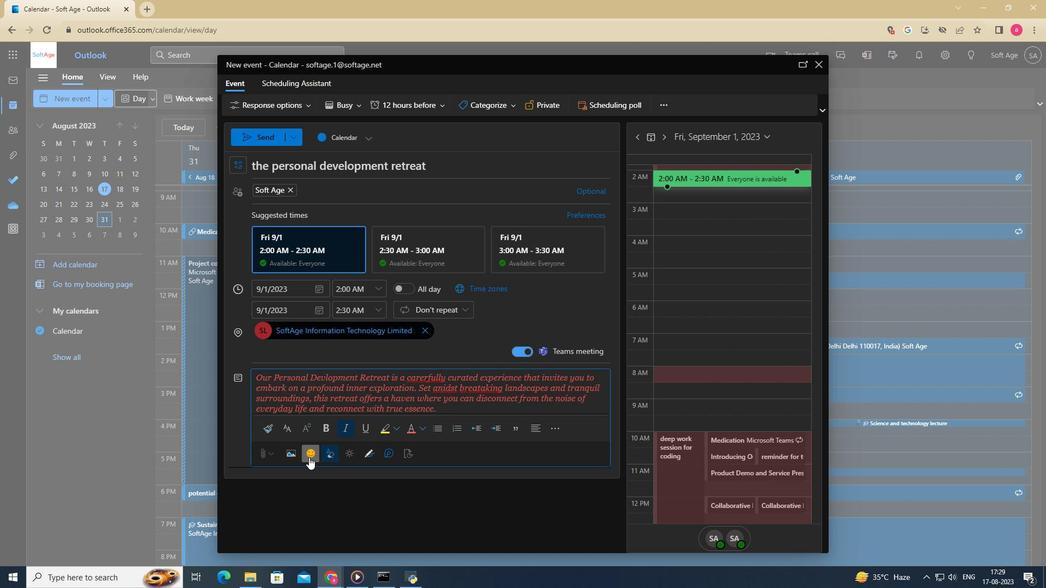 
Action: Mouse moved to (512, 318)
Screenshot: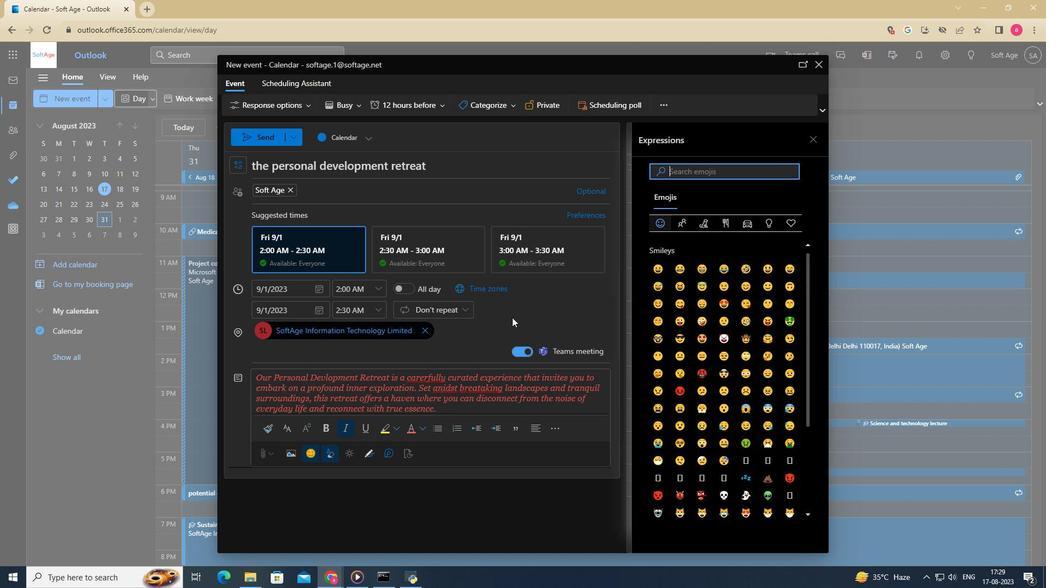 
Action: Mouse scrolled (512, 317) with delta (0, 0)
Screenshot: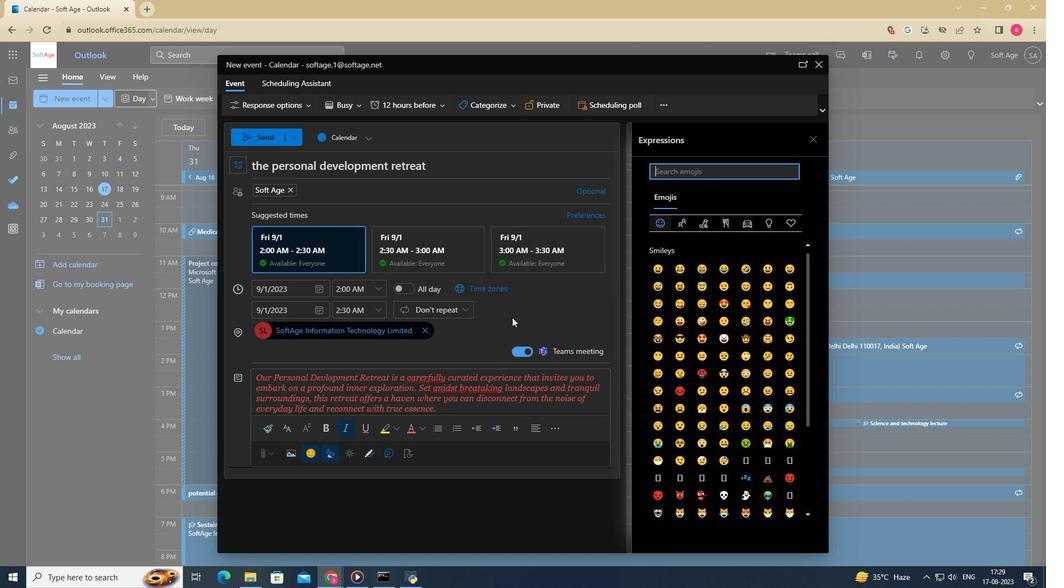 
Action: Mouse scrolled (512, 317) with delta (0, 0)
Screenshot: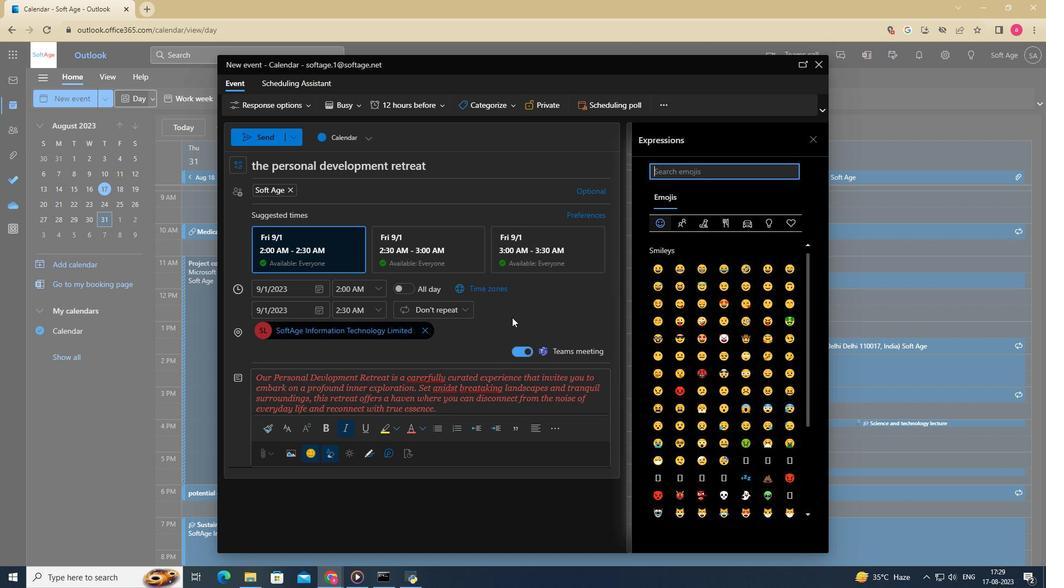 
Action: Mouse scrolled (512, 317) with delta (0, 0)
Screenshot: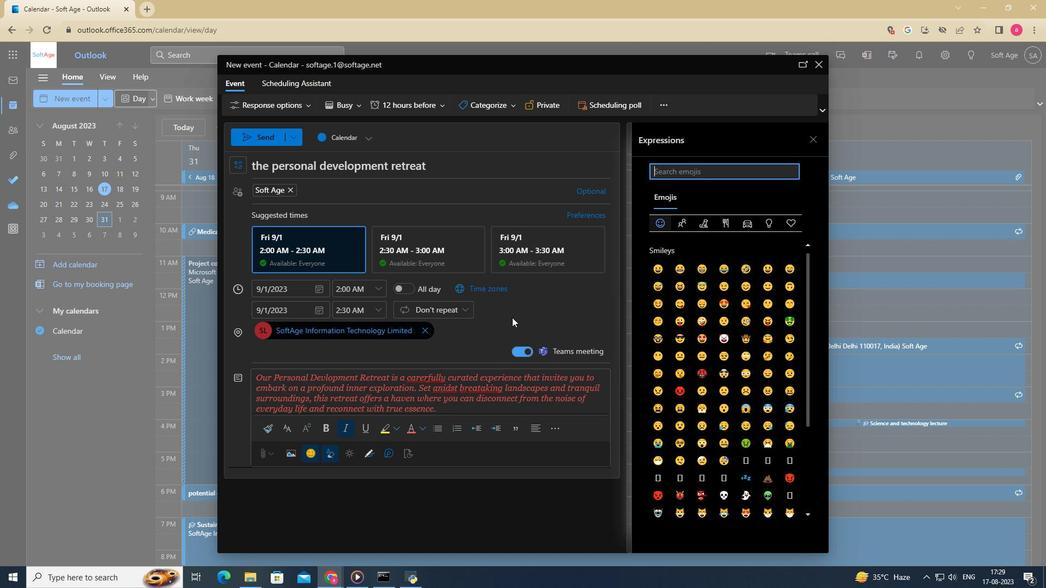 
Action: Mouse scrolled (512, 317) with delta (0, 0)
Screenshot: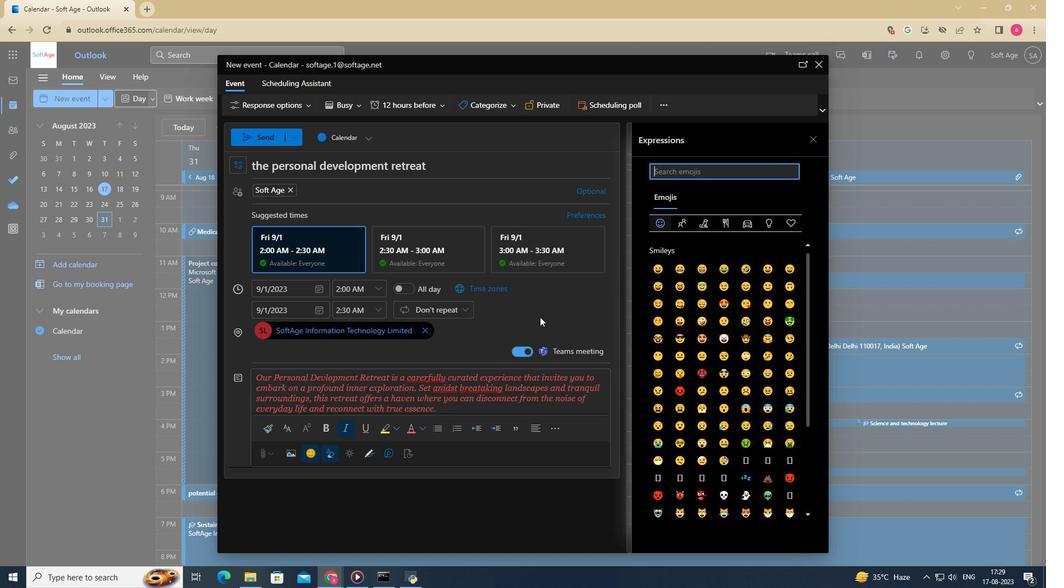 
Action: Mouse moved to (799, 222)
Screenshot: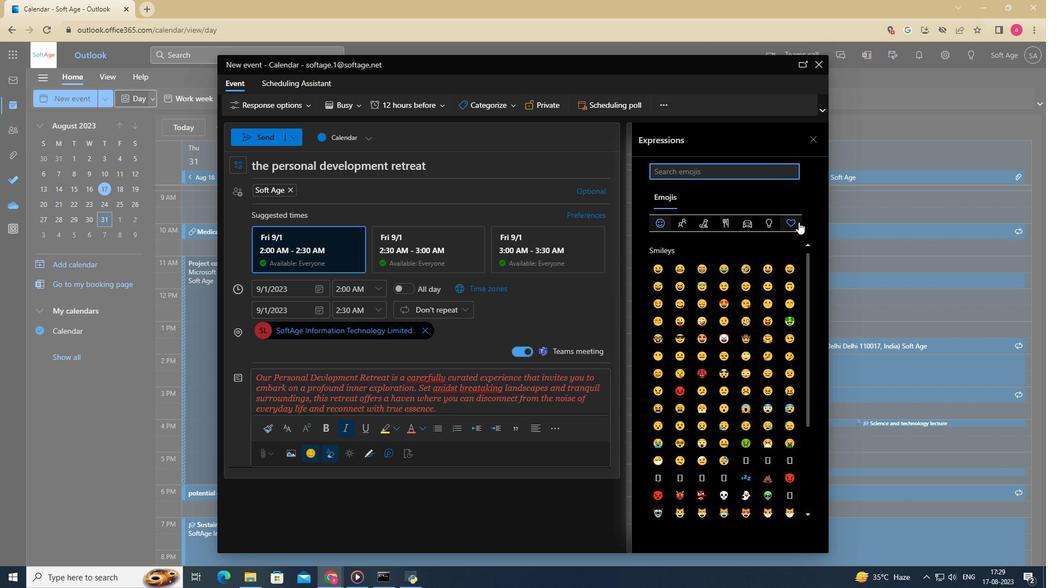 
Action: Mouse pressed left at (799, 222)
Screenshot: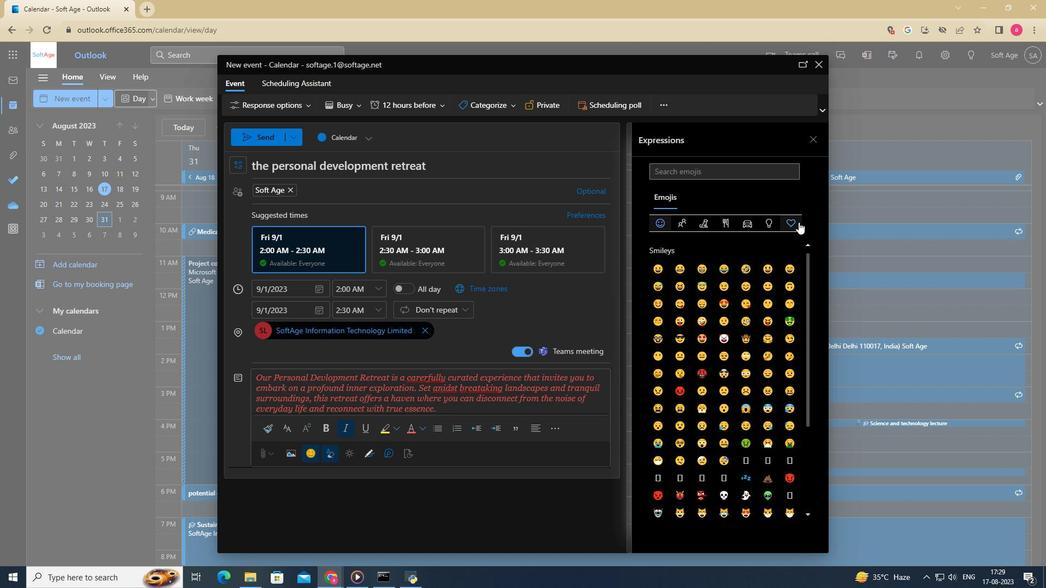 
Action: Mouse moved to (700, 268)
Screenshot: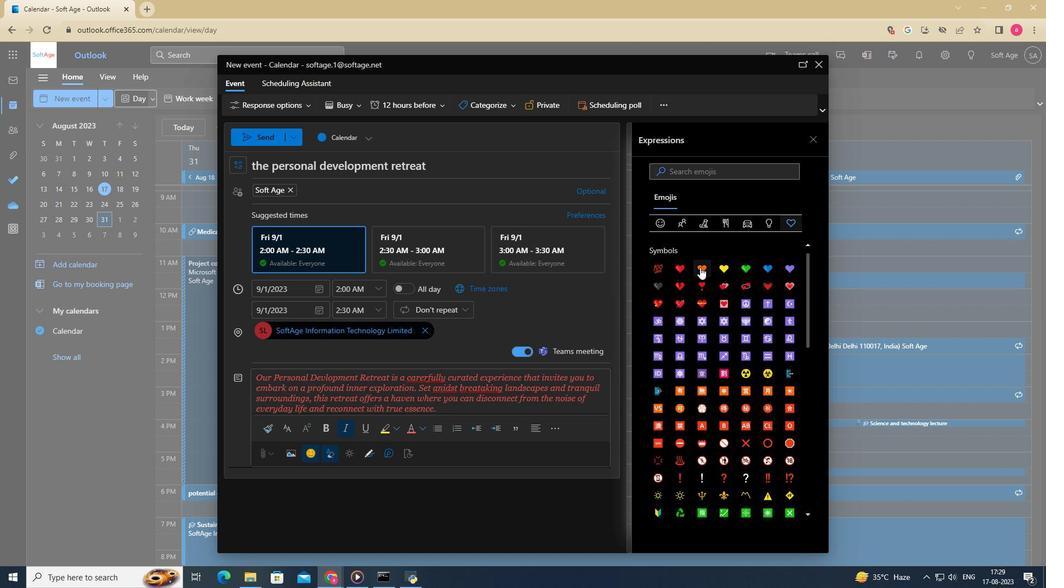 
Action: Mouse pressed left at (700, 268)
Screenshot: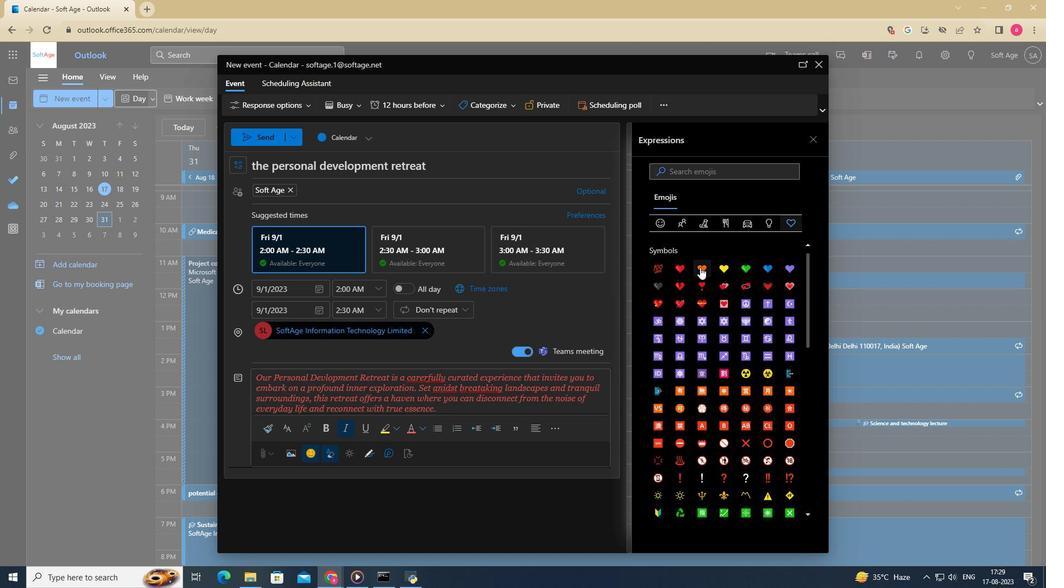 
Action: Mouse pressed left at (700, 268)
Screenshot: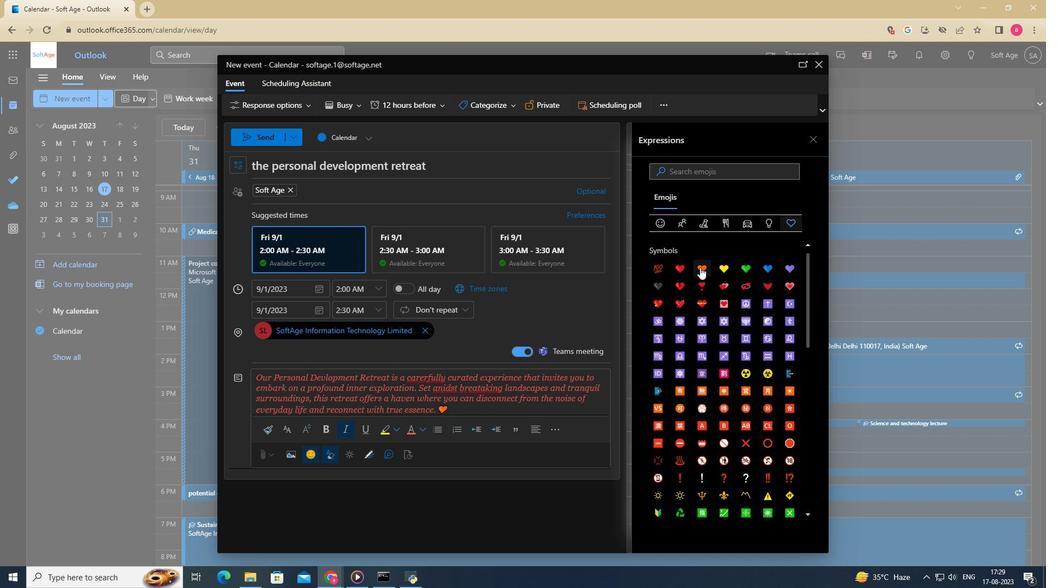 
Action: Mouse moved to (496, 397)
Screenshot: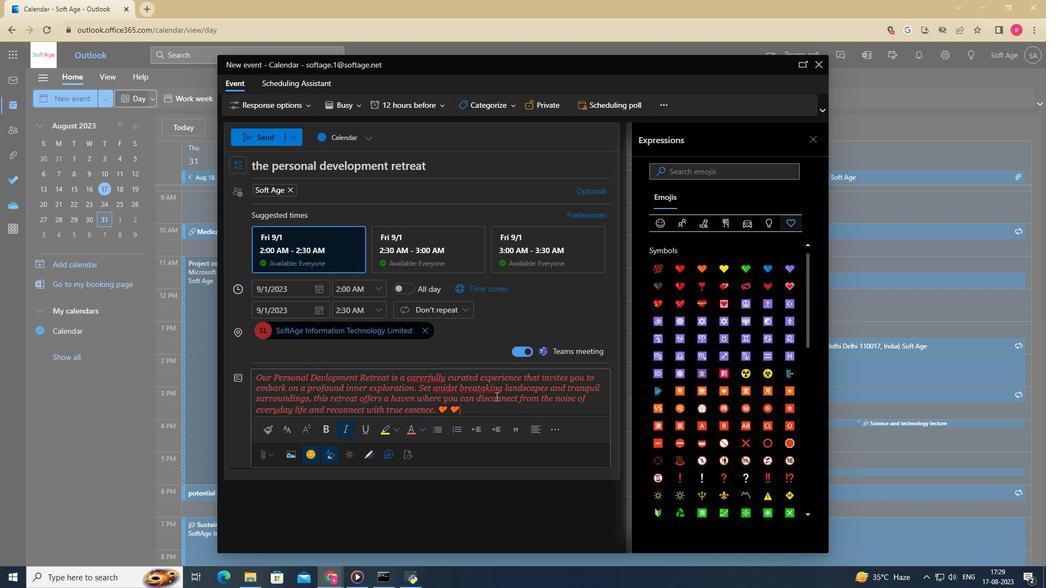 
Action: Mouse pressed left at (496, 397)
Screenshot: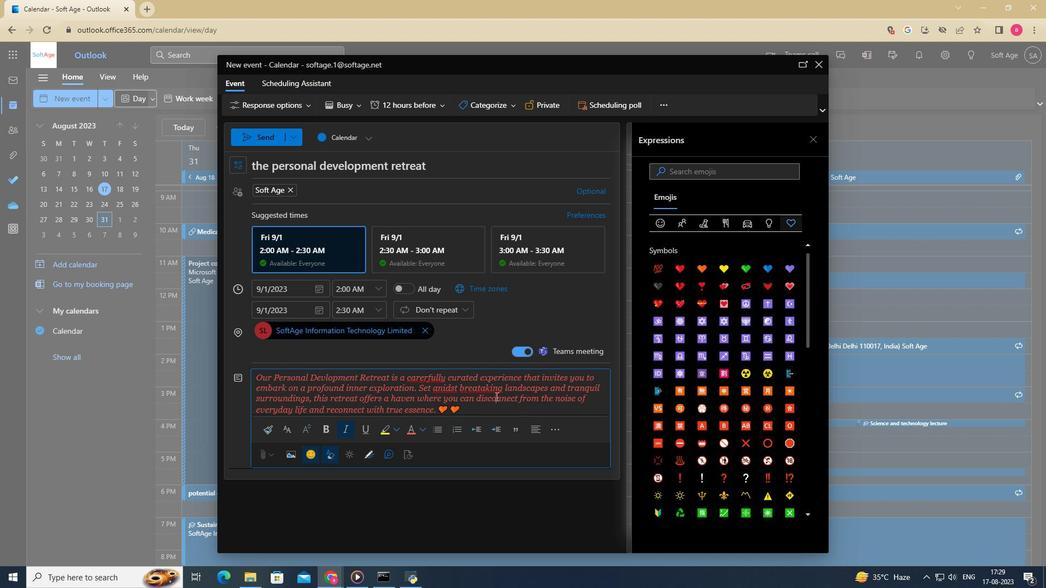 
Action: Mouse moved to (259, 134)
Screenshot: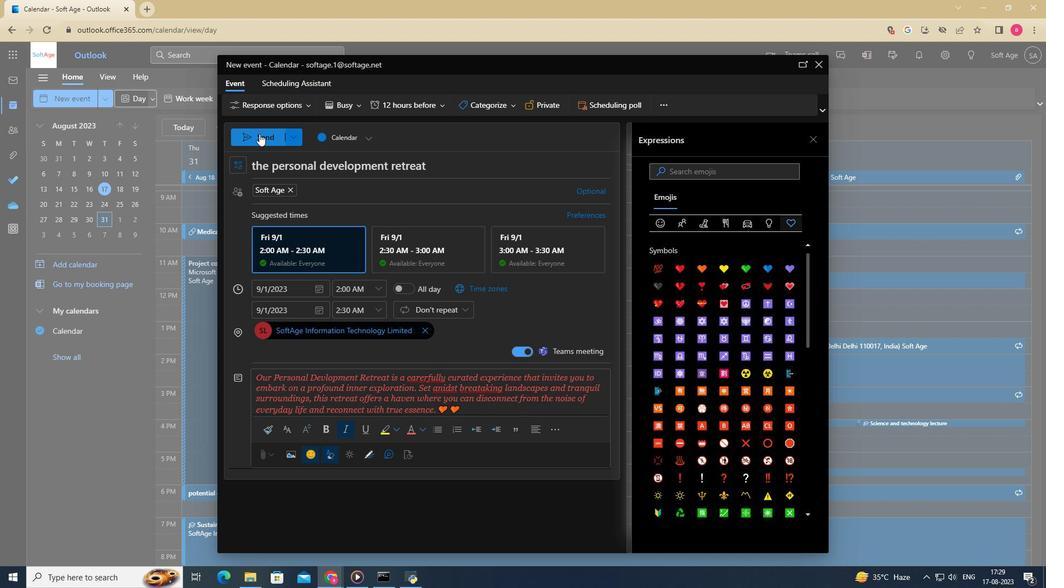 
Action: Mouse pressed left at (259, 134)
Screenshot: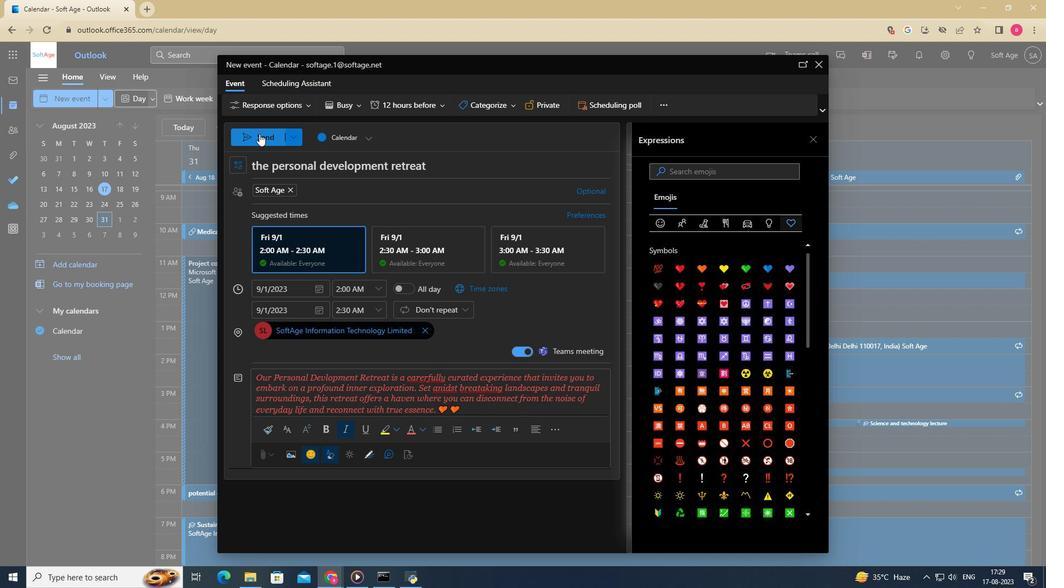 
Action: Mouse moved to (412, 264)
Screenshot: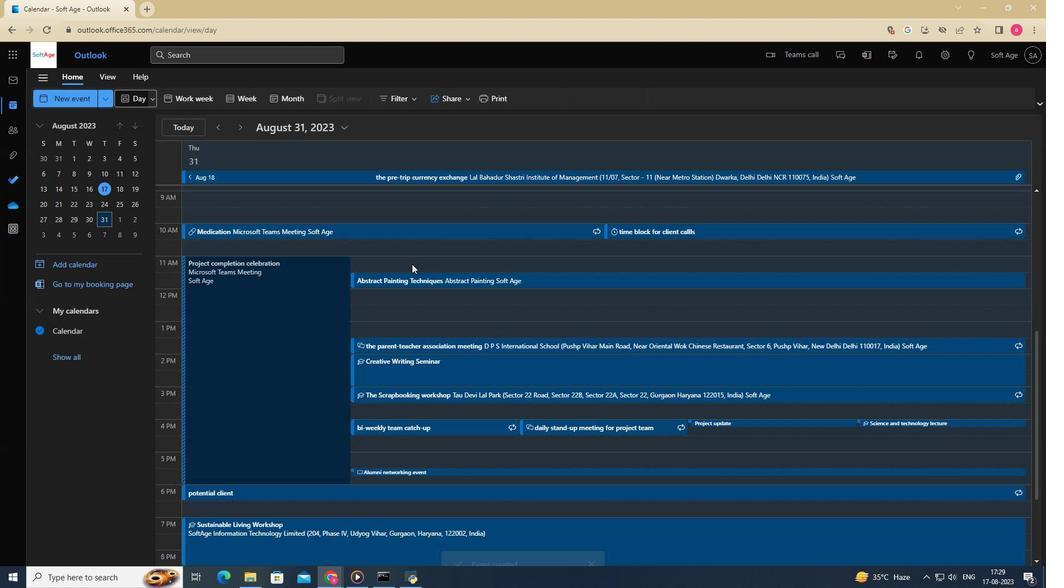 
